 Task: Find connections with filter location Bastī with filter topic #Tipsforsucesswith filter profile language French with filter current company PlanetSpark with filter school Presidency School with filter industry Health and Human Services with filter service category Tax Preparation with filter keywords title Head
Action: Mouse moved to (513, 65)
Screenshot: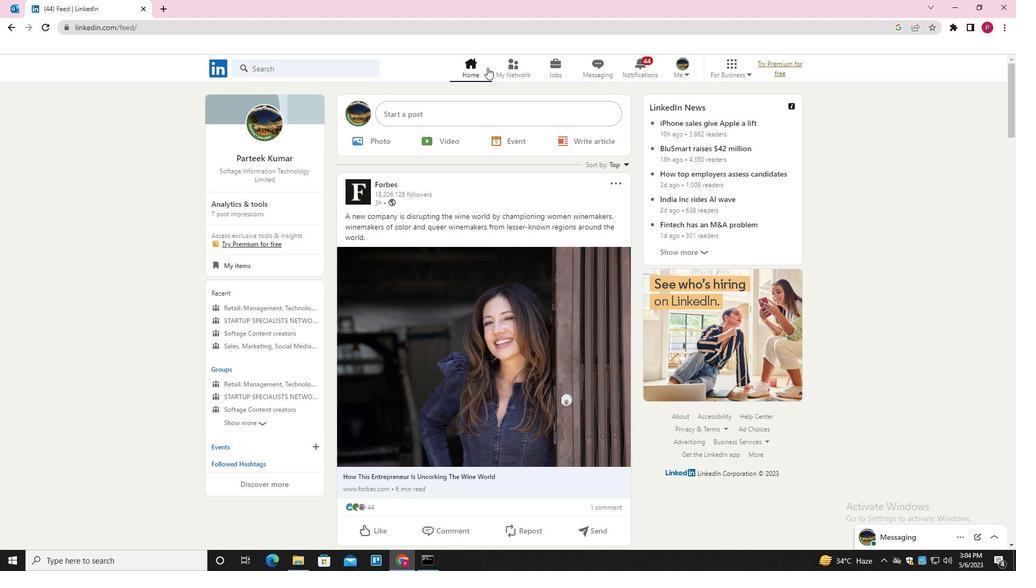 
Action: Mouse pressed left at (513, 65)
Screenshot: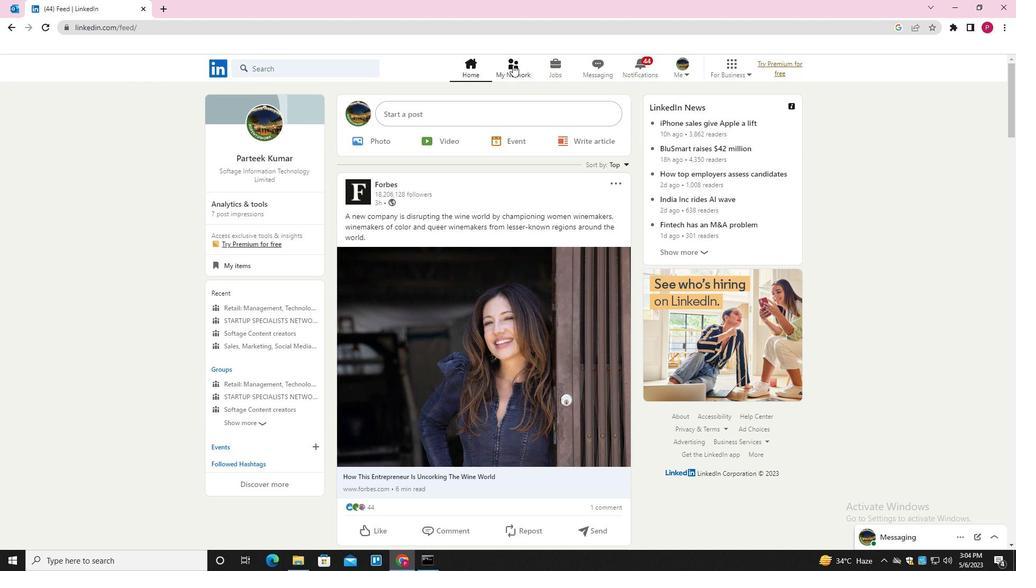 
Action: Mouse moved to (317, 130)
Screenshot: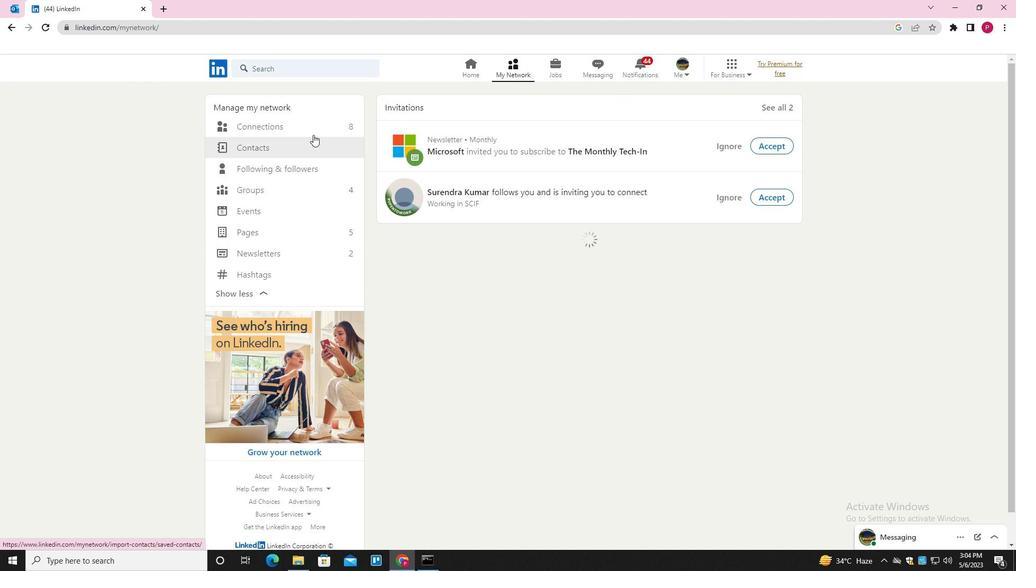 
Action: Mouse pressed left at (317, 130)
Screenshot: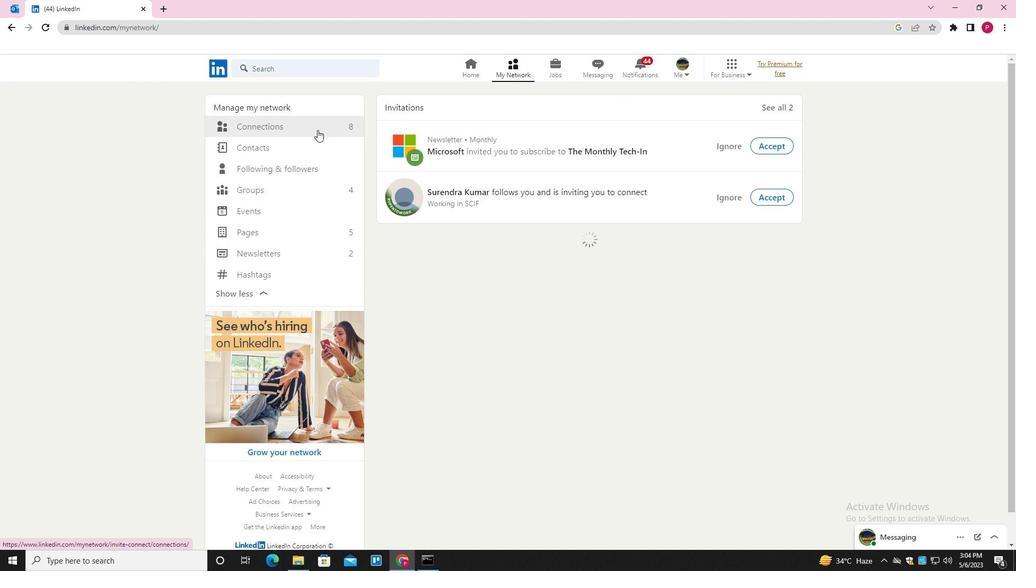 
Action: Mouse moved to (580, 130)
Screenshot: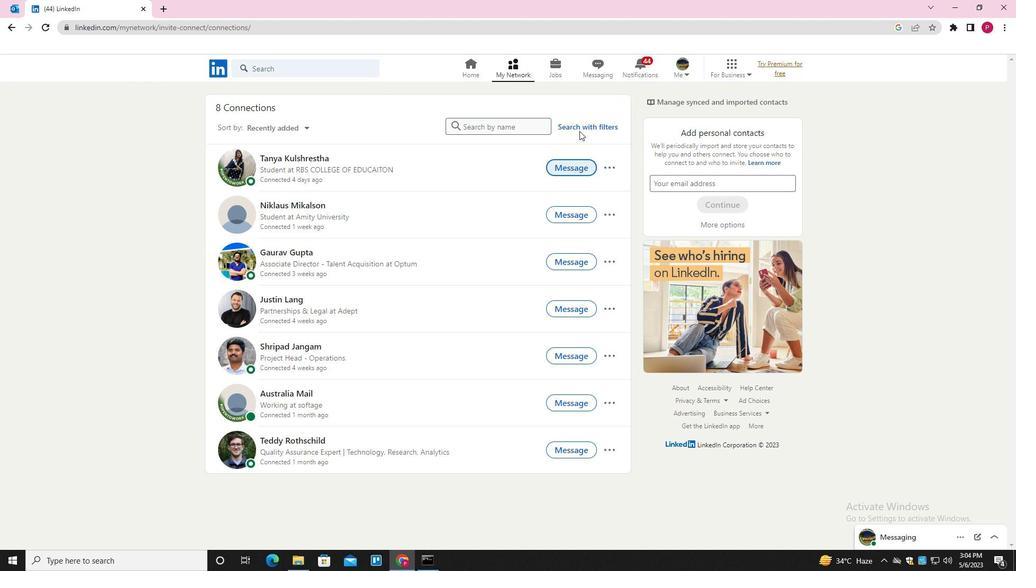 
Action: Mouse pressed left at (580, 130)
Screenshot: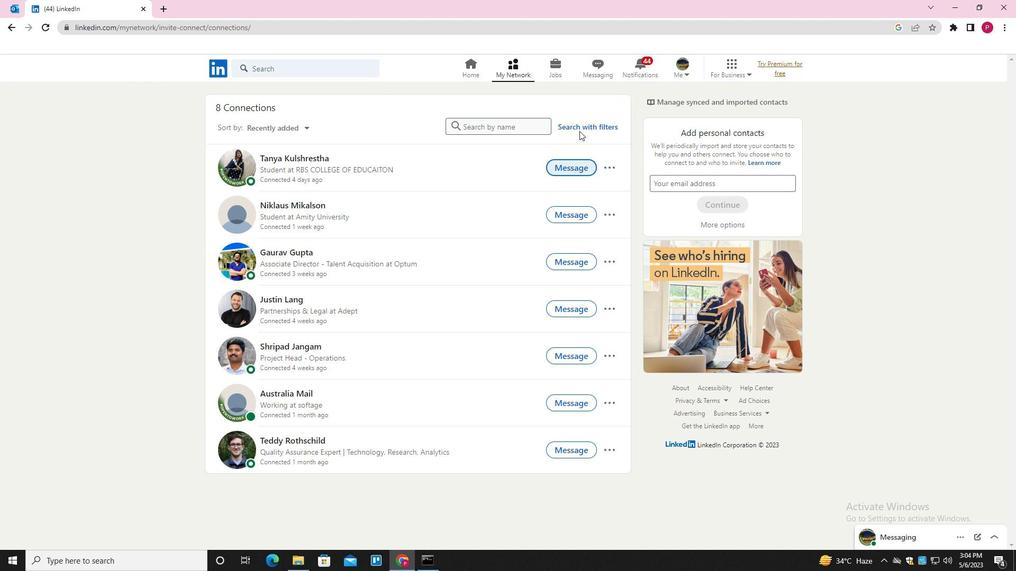 
Action: Mouse moved to (571, 126)
Screenshot: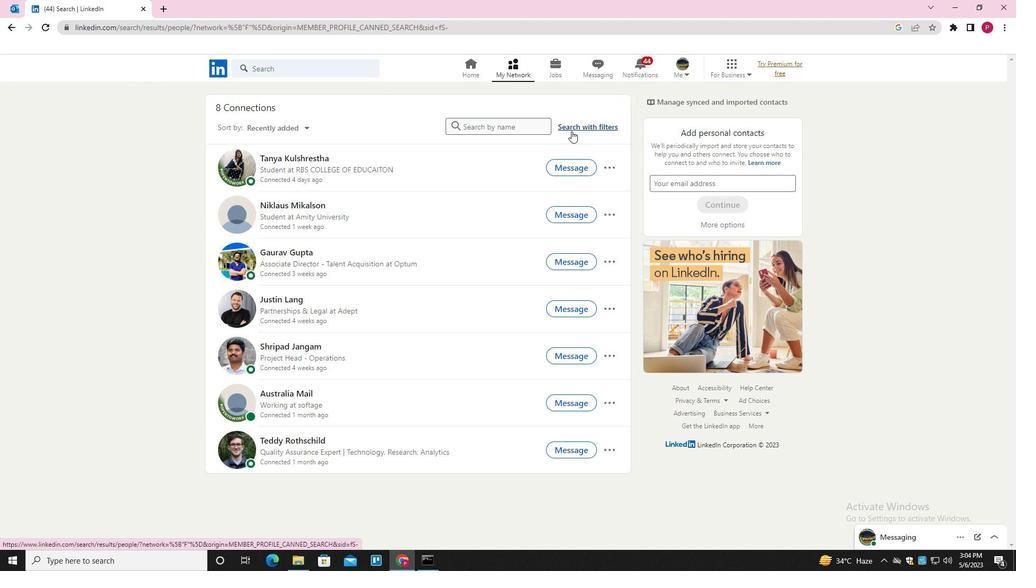 
Action: Mouse pressed left at (571, 126)
Screenshot: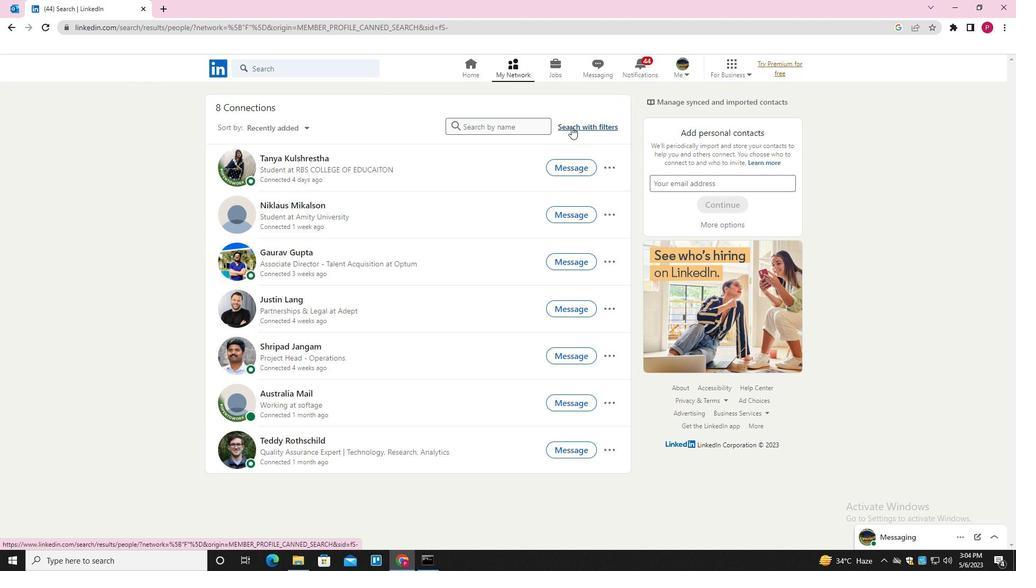 
Action: Mouse moved to (547, 91)
Screenshot: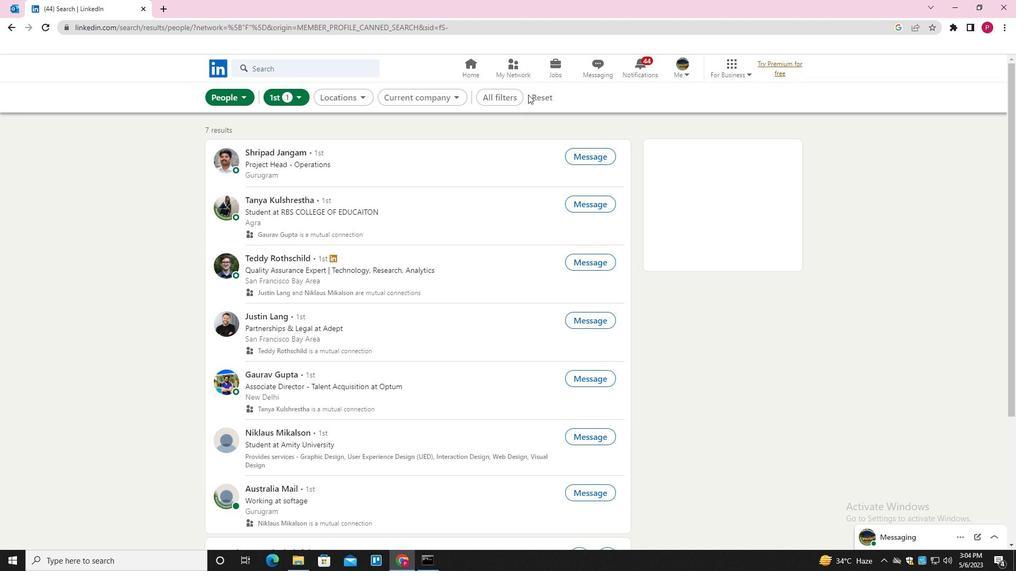 
Action: Mouse pressed left at (547, 91)
Screenshot: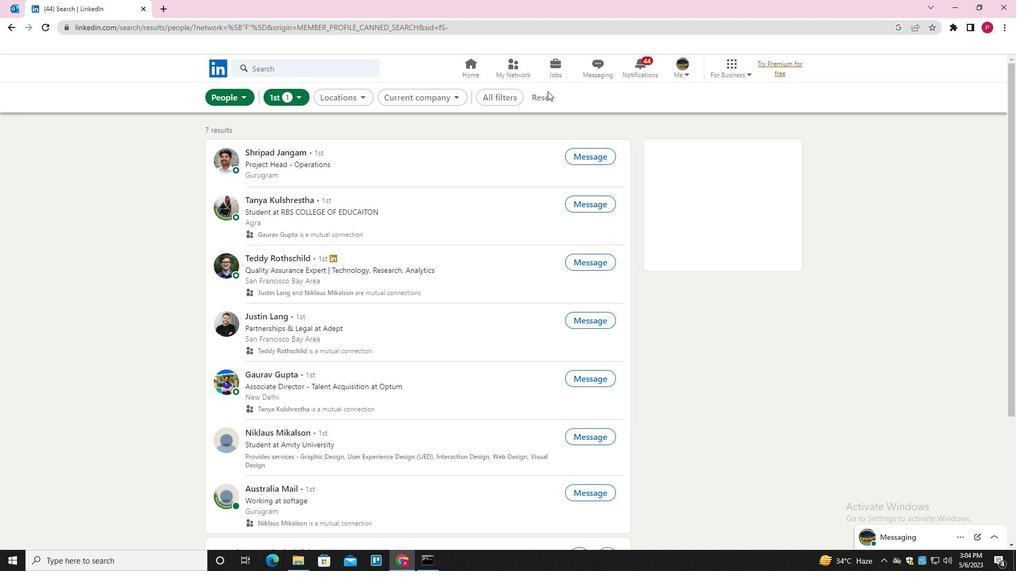 
Action: Mouse moved to (519, 99)
Screenshot: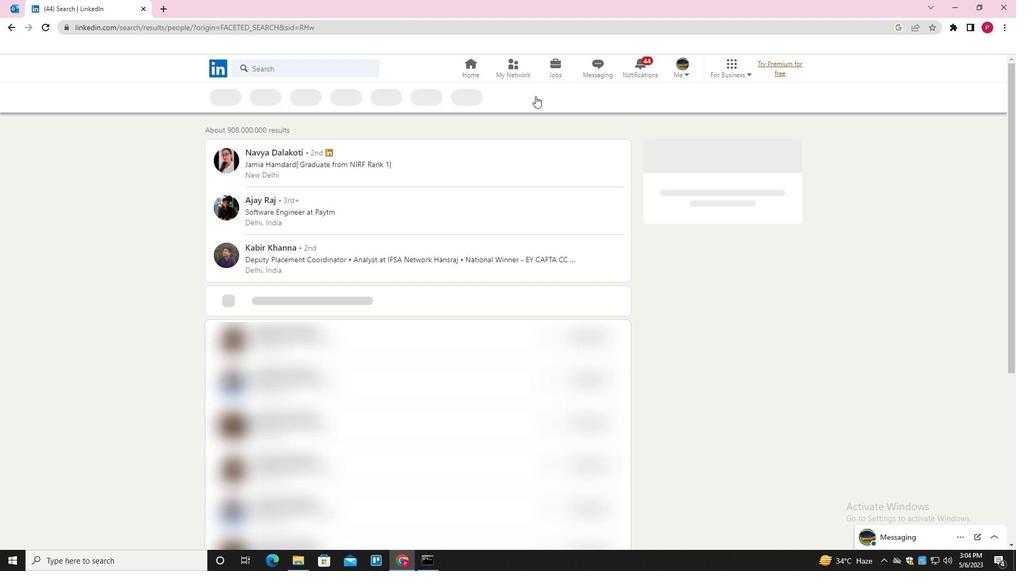 
Action: Mouse pressed left at (519, 99)
Screenshot: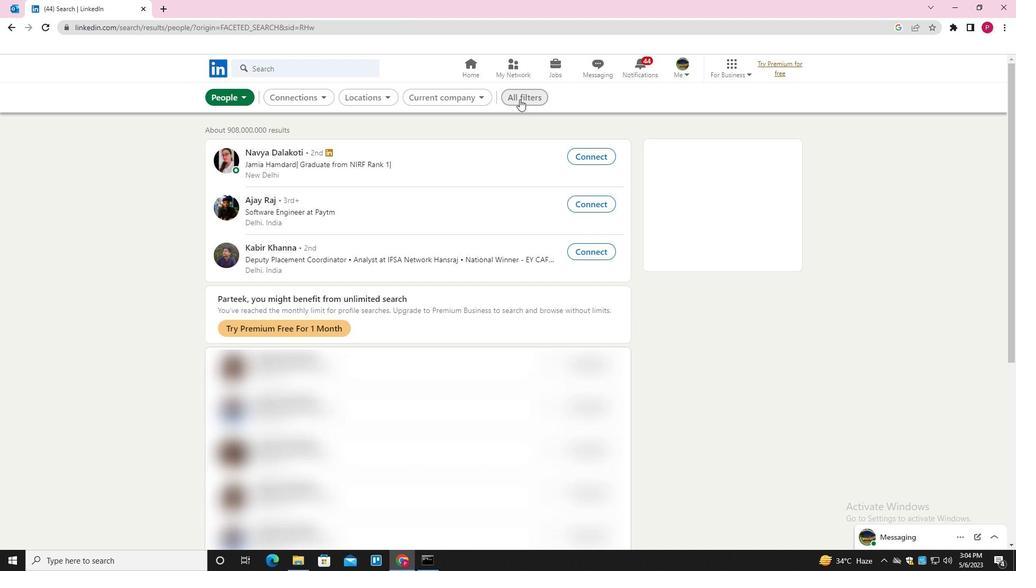 
Action: Mouse moved to (871, 324)
Screenshot: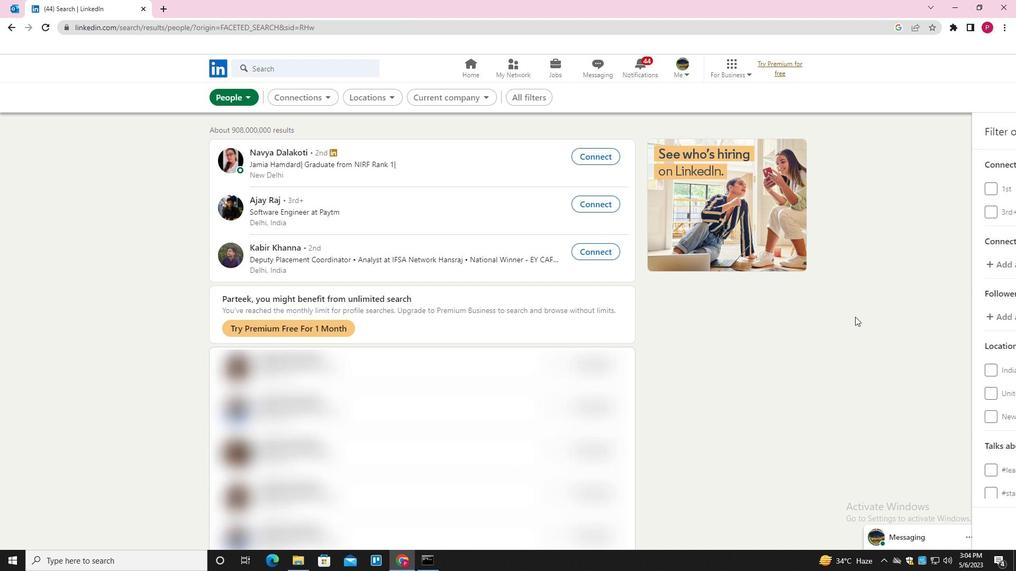 
Action: Mouse scrolled (871, 324) with delta (0, 0)
Screenshot: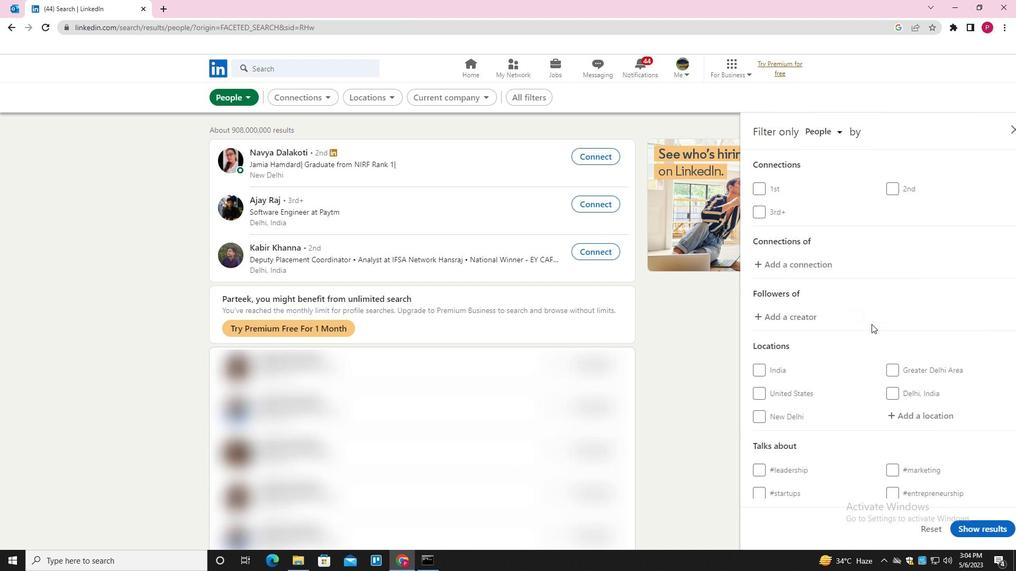 
Action: Mouse scrolled (871, 324) with delta (0, 0)
Screenshot: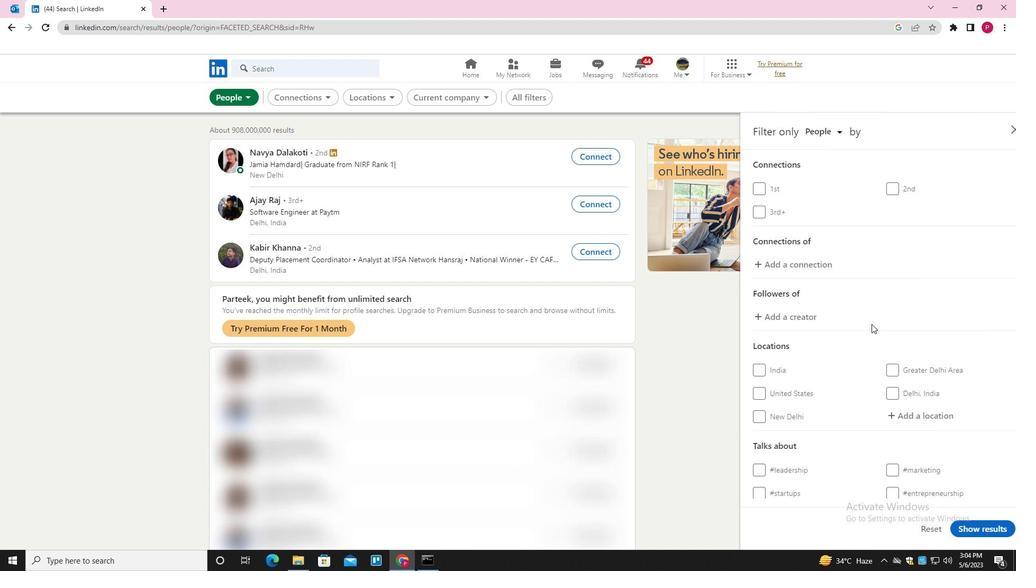 
Action: Mouse moved to (894, 311)
Screenshot: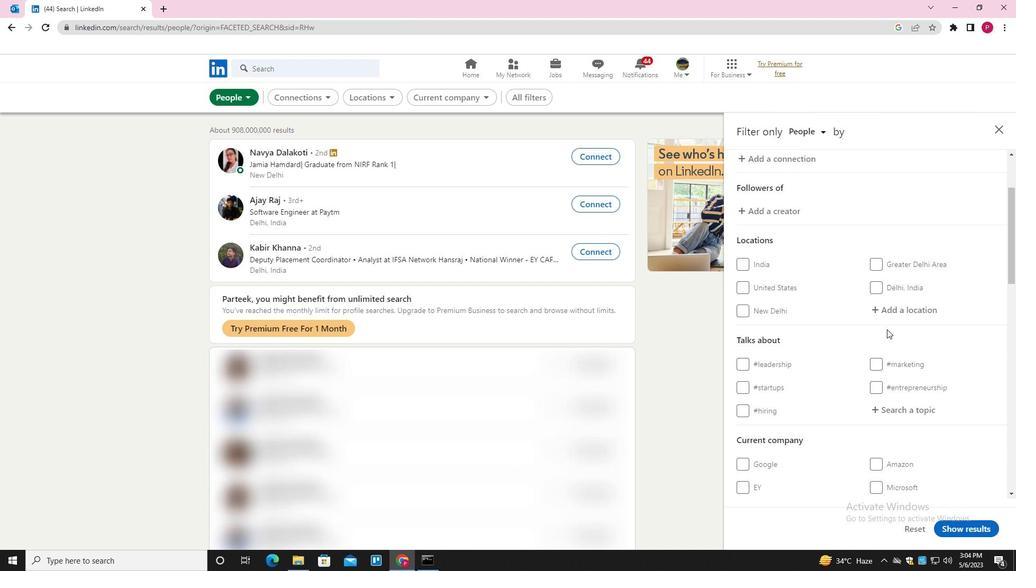 
Action: Mouse pressed left at (894, 311)
Screenshot: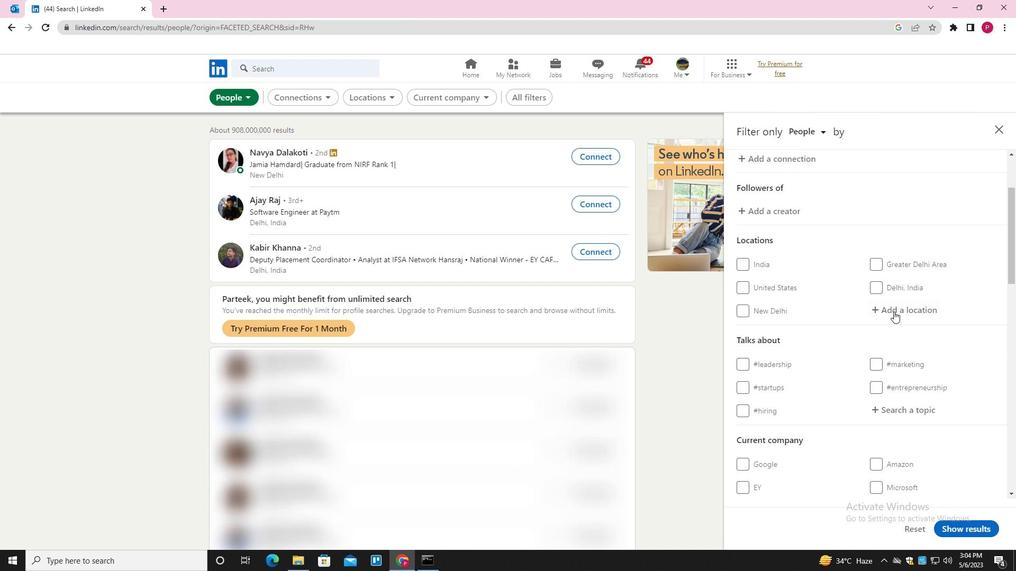 
Action: Mouse moved to (872, 311)
Screenshot: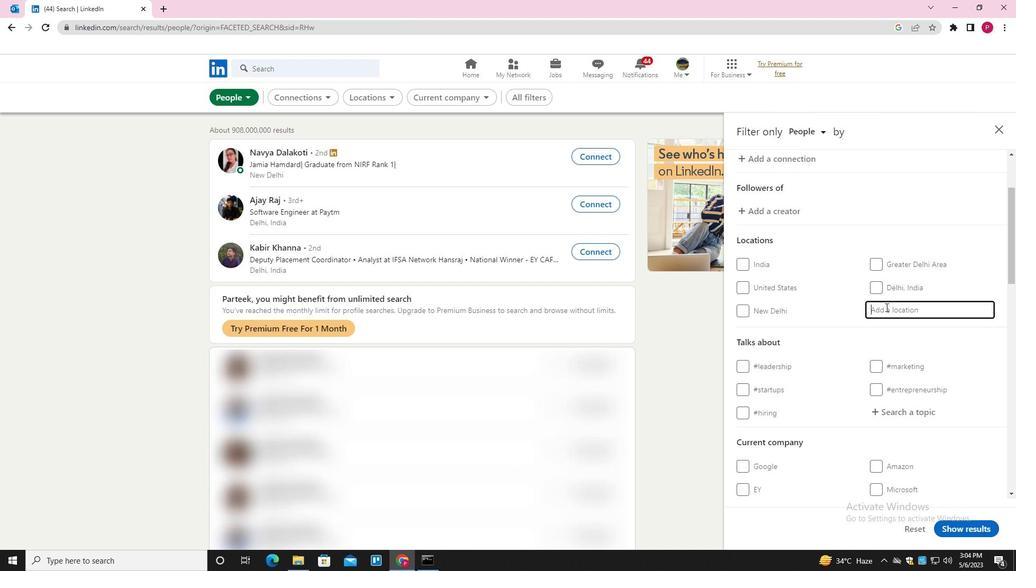 
Action: Key pressed <Key.shift>BASTI<Key.down><Key.enter>
Screenshot: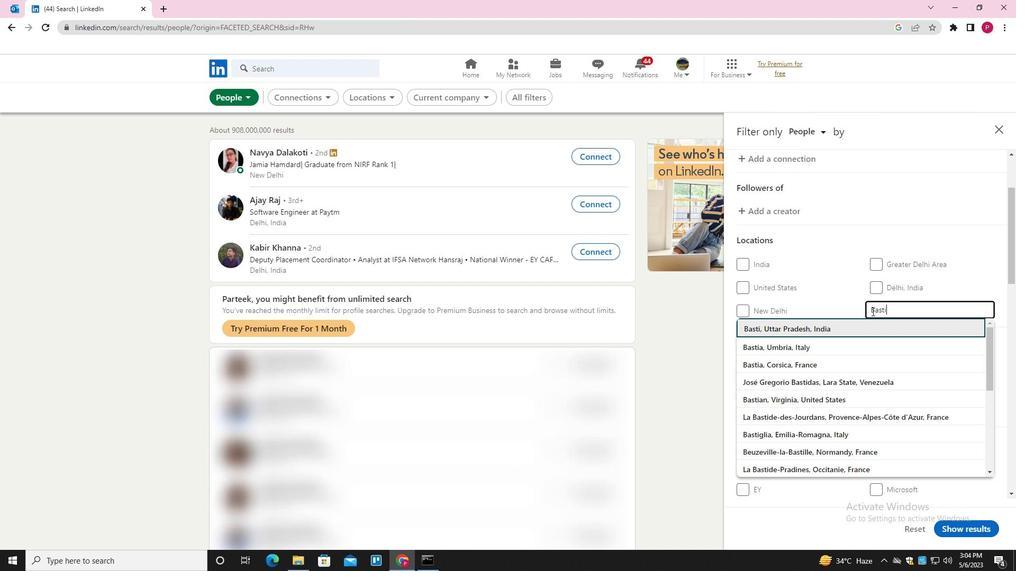 
Action: Mouse moved to (857, 327)
Screenshot: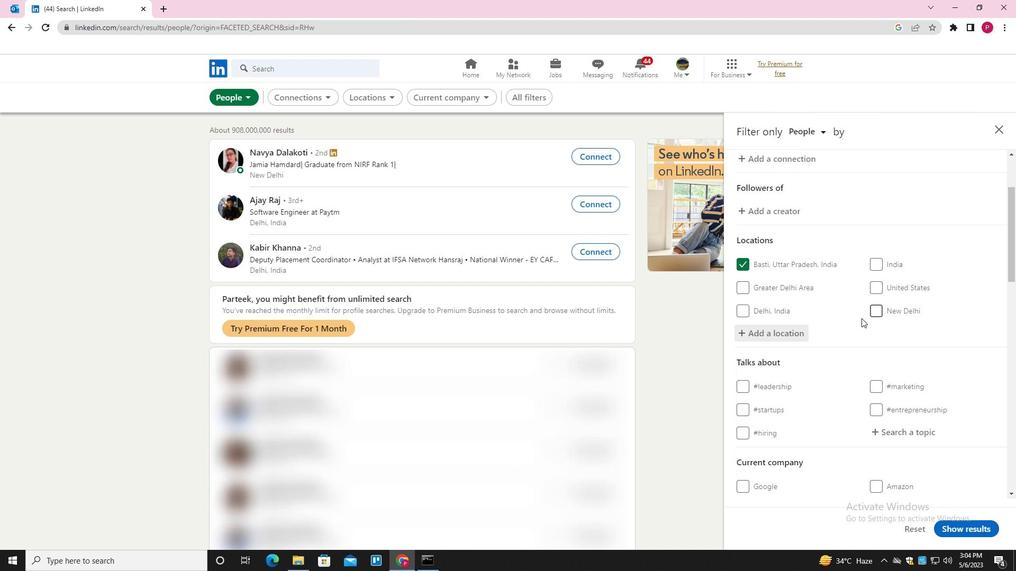 
Action: Mouse scrolled (857, 327) with delta (0, 0)
Screenshot: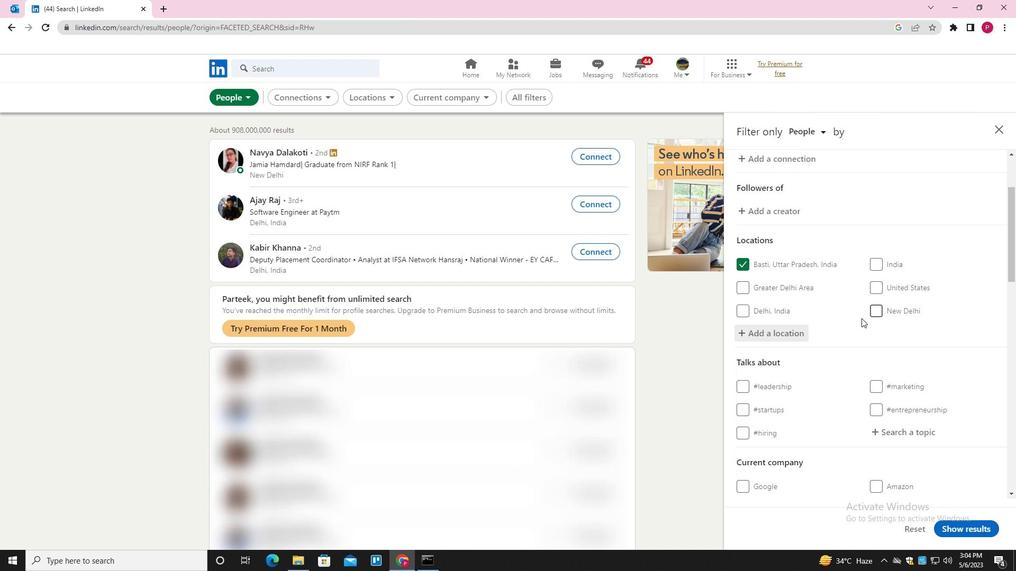 
Action: Mouse moved to (858, 329)
Screenshot: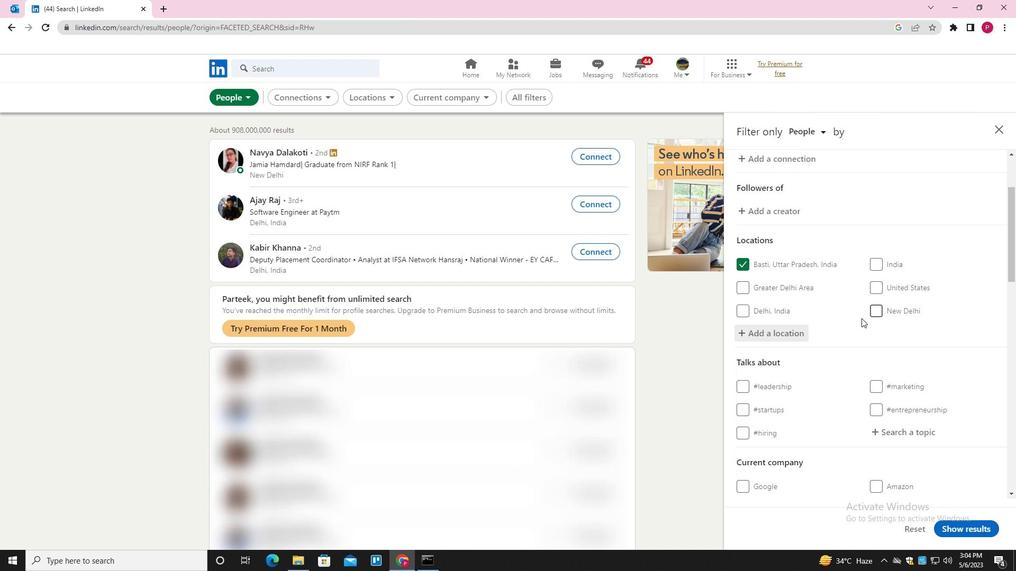 
Action: Mouse scrolled (858, 329) with delta (0, 0)
Screenshot: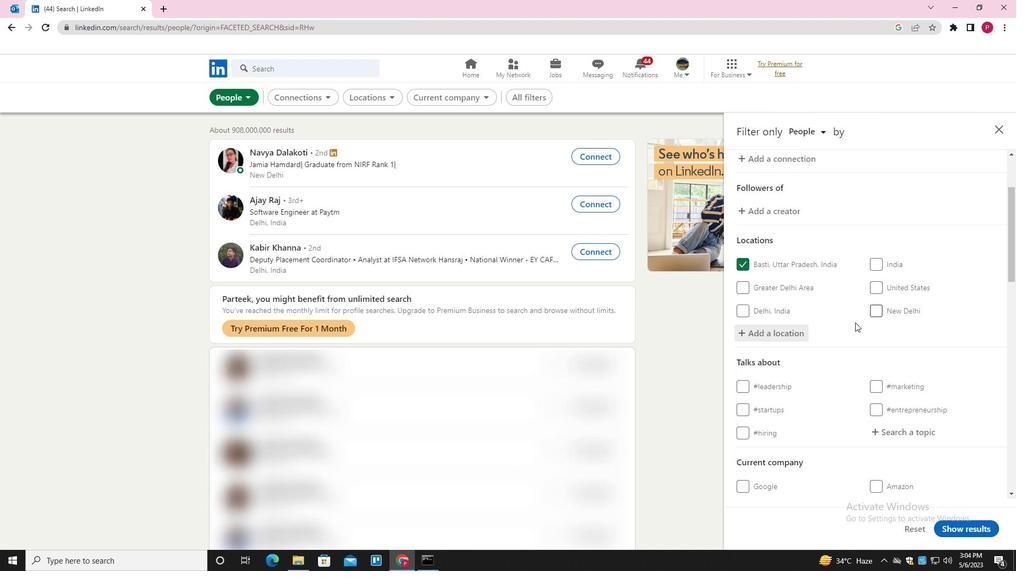 
Action: Mouse moved to (858, 330)
Screenshot: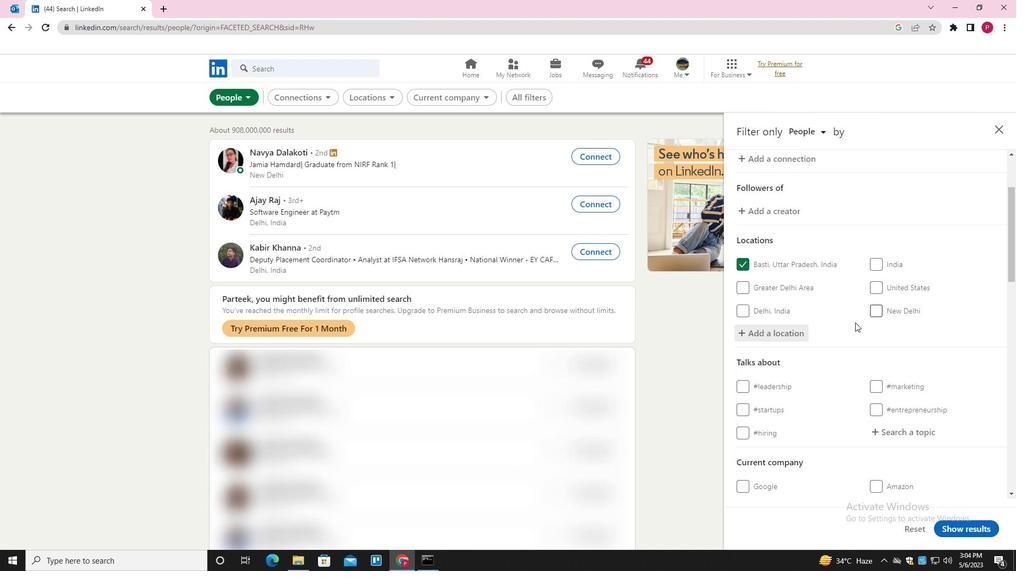 
Action: Mouse scrolled (858, 329) with delta (0, 0)
Screenshot: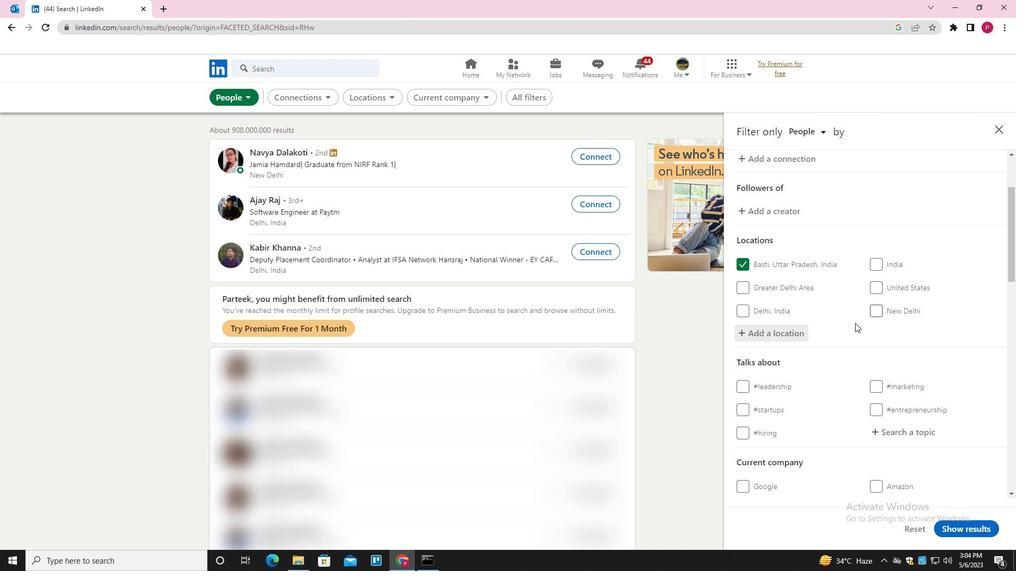 
Action: Mouse moved to (909, 281)
Screenshot: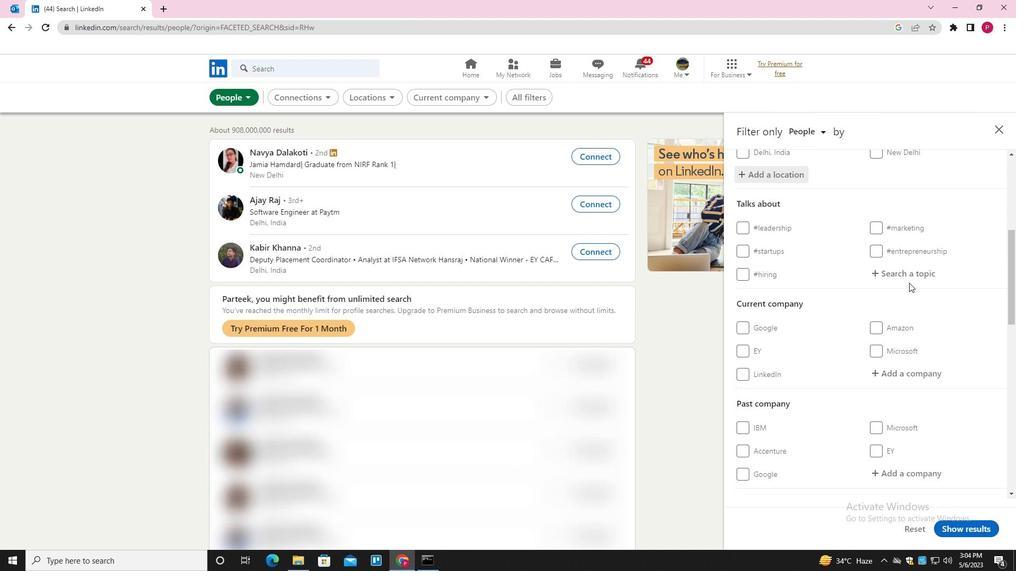 
Action: Mouse pressed left at (909, 281)
Screenshot: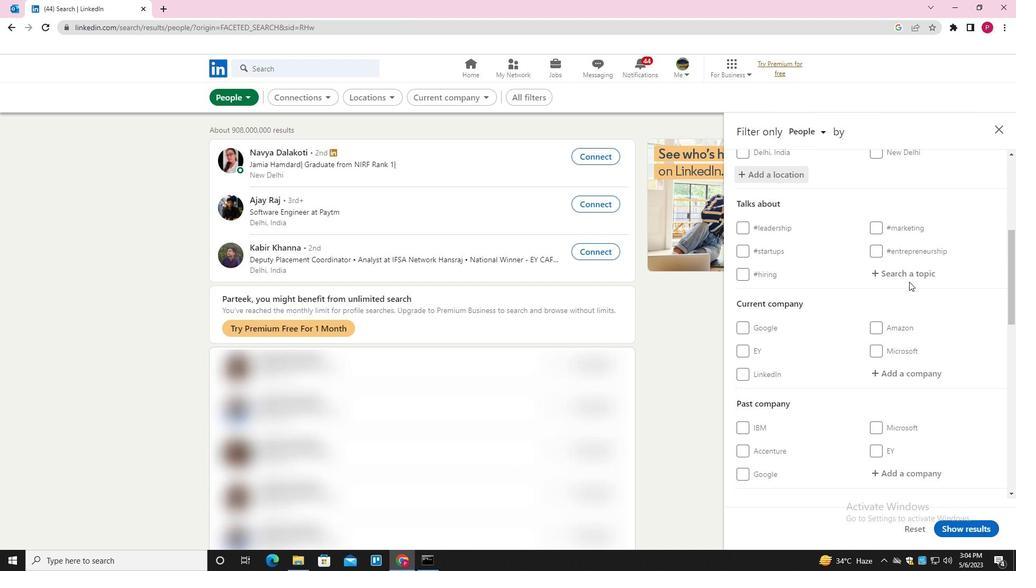 
Action: Key pressed TIPSFORSUCESS<Key.down><Key.enter>
Screenshot: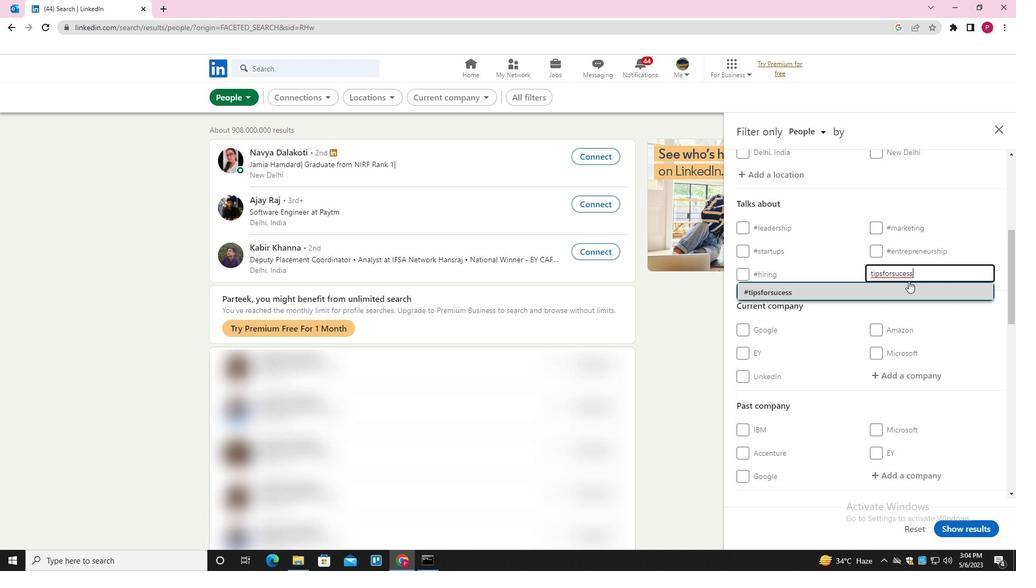 
Action: Mouse moved to (855, 333)
Screenshot: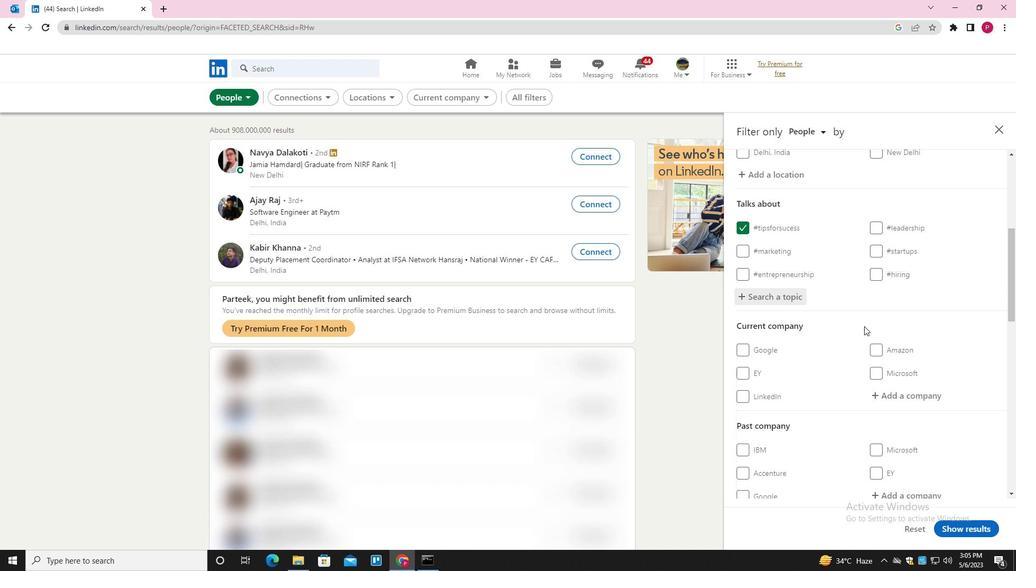 
Action: Mouse scrolled (855, 332) with delta (0, 0)
Screenshot: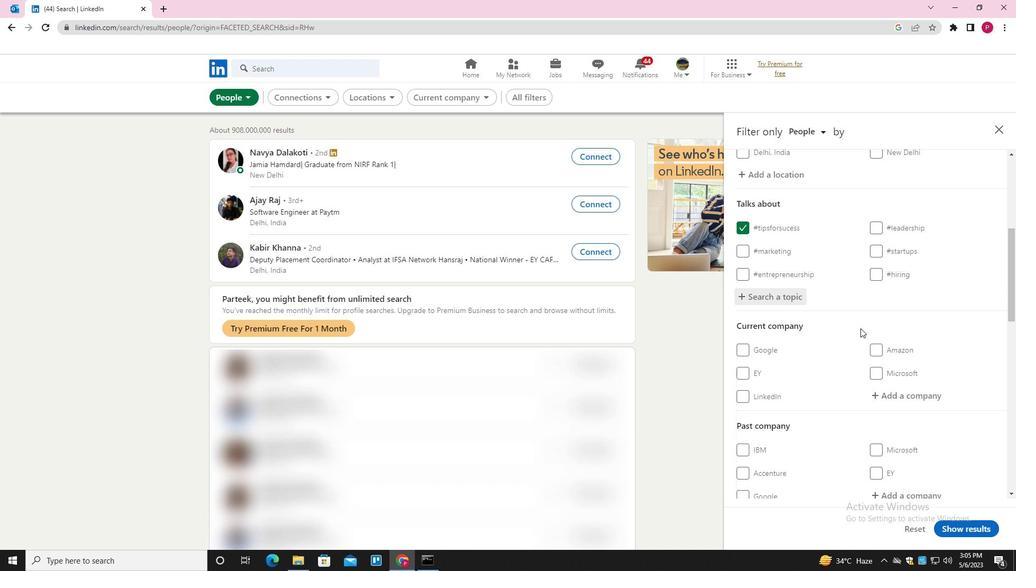 
Action: Mouse scrolled (855, 332) with delta (0, 0)
Screenshot: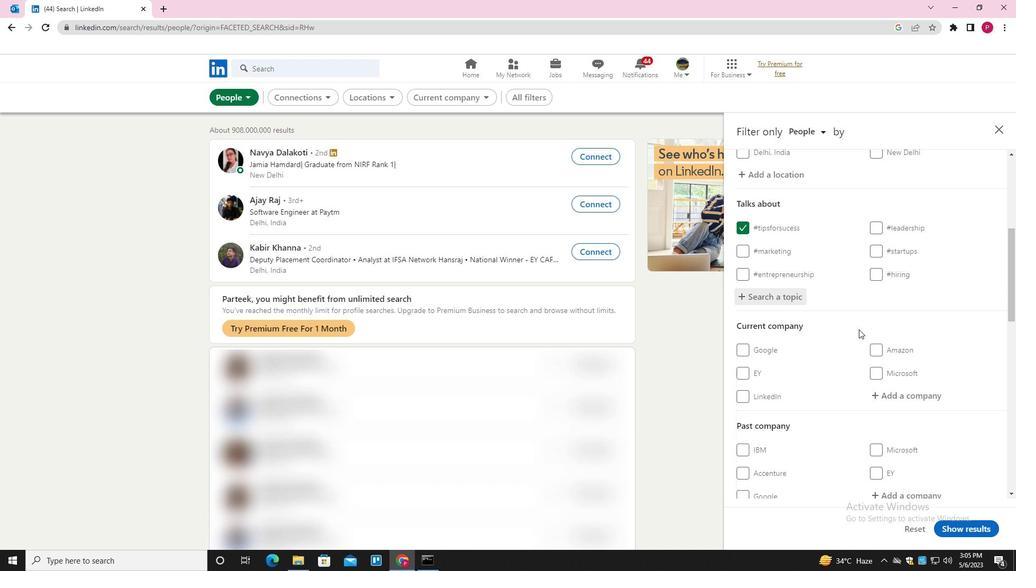 
Action: Mouse moved to (853, 334)
Screenshot: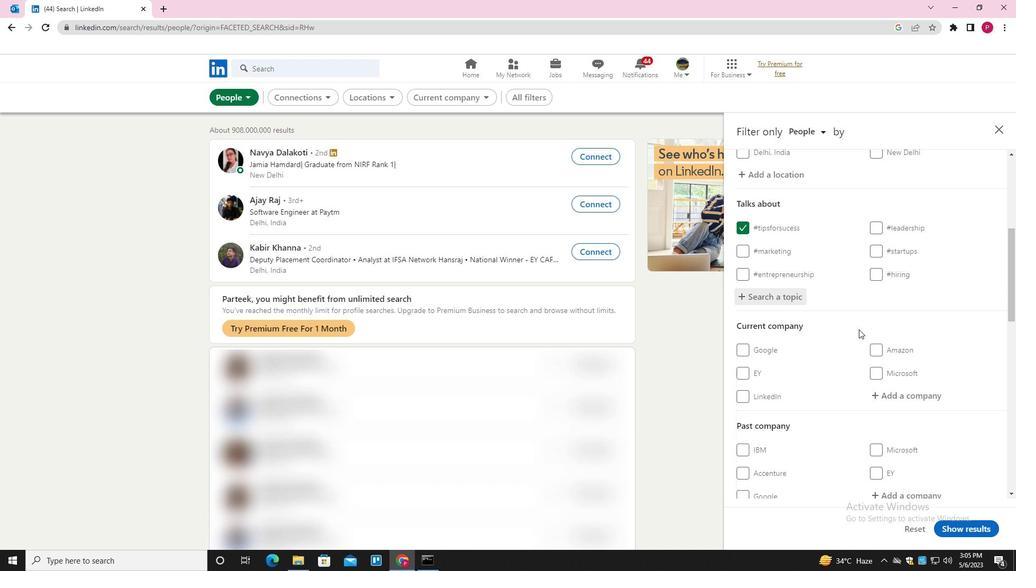 
Action: Mouse scrolled (853, 333) with delta (0, 0)
Screenshot: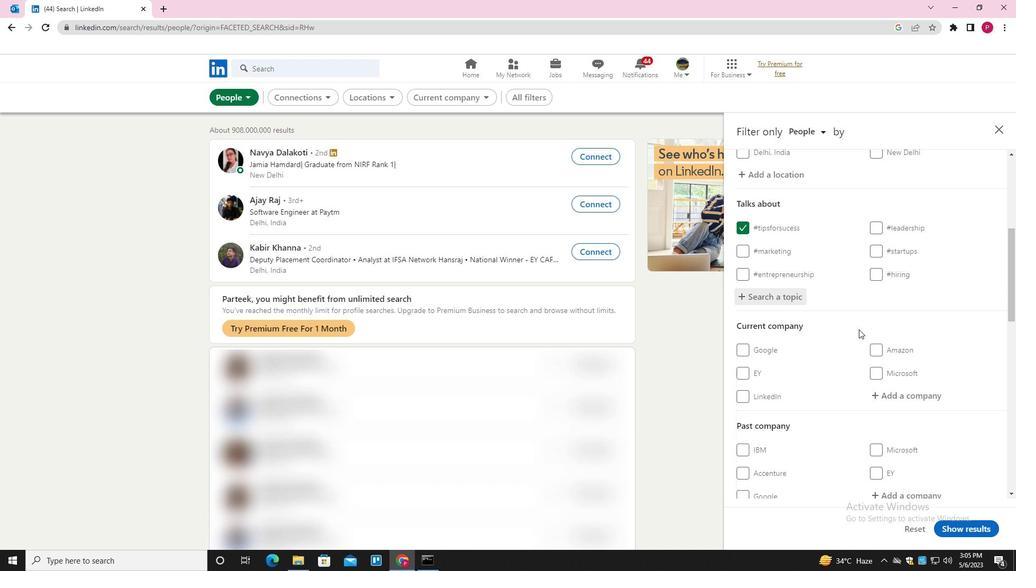 
Action: Mouse moved to (851, 335)
Screenshot: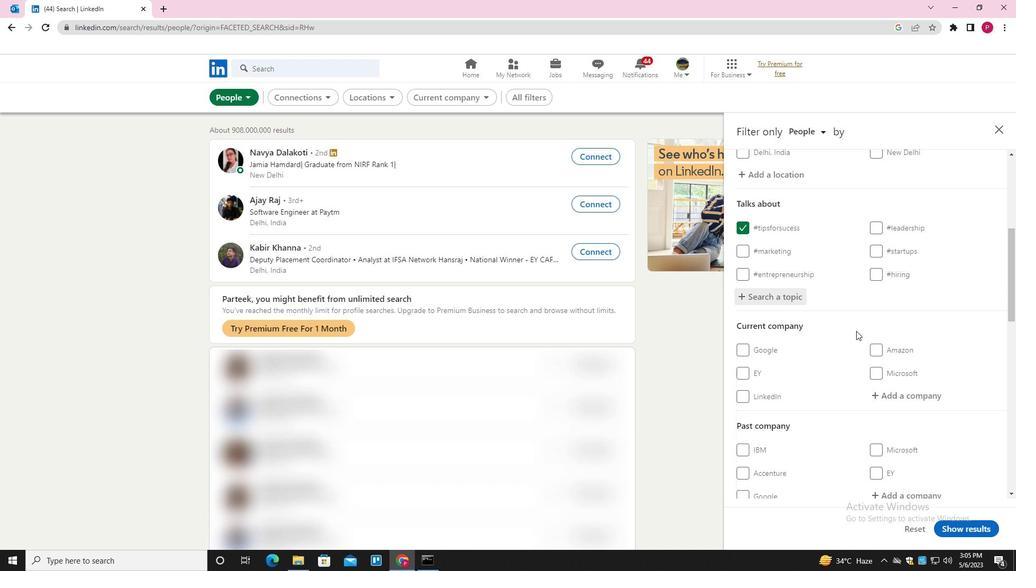 
Action: Mouse scrolled (851, 334) with delta (0, 0)
Screenshot: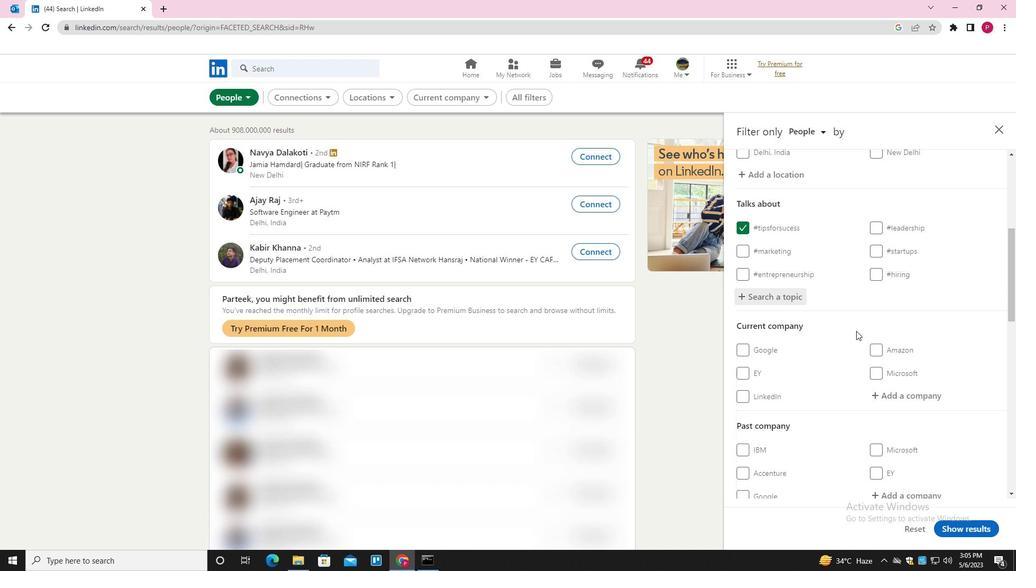 
Action: Mouse moved to (844, 340)
Screenshot: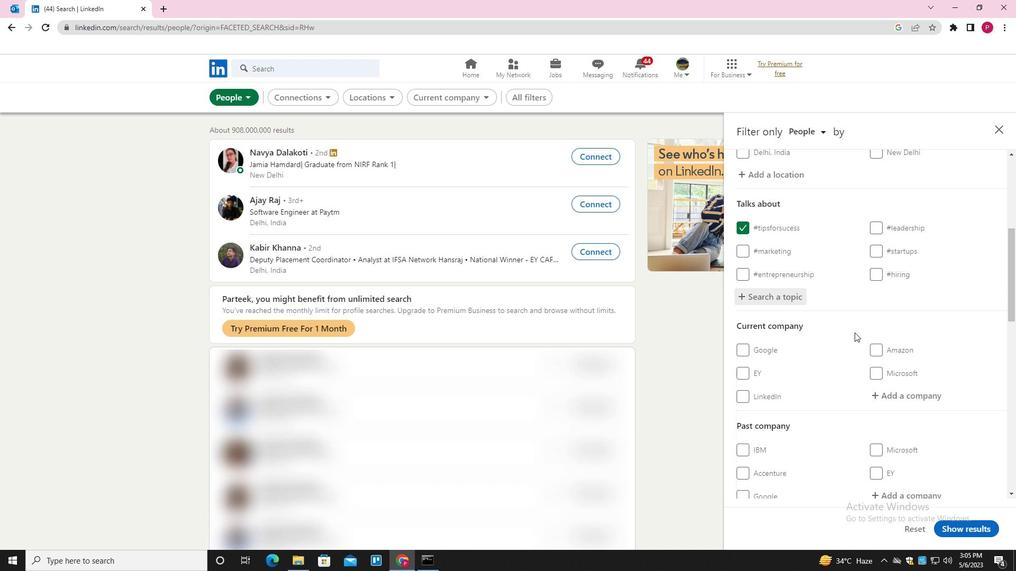 
Action: Mouse scrolled (844, 340) with delta (0, 0)
Screenshot: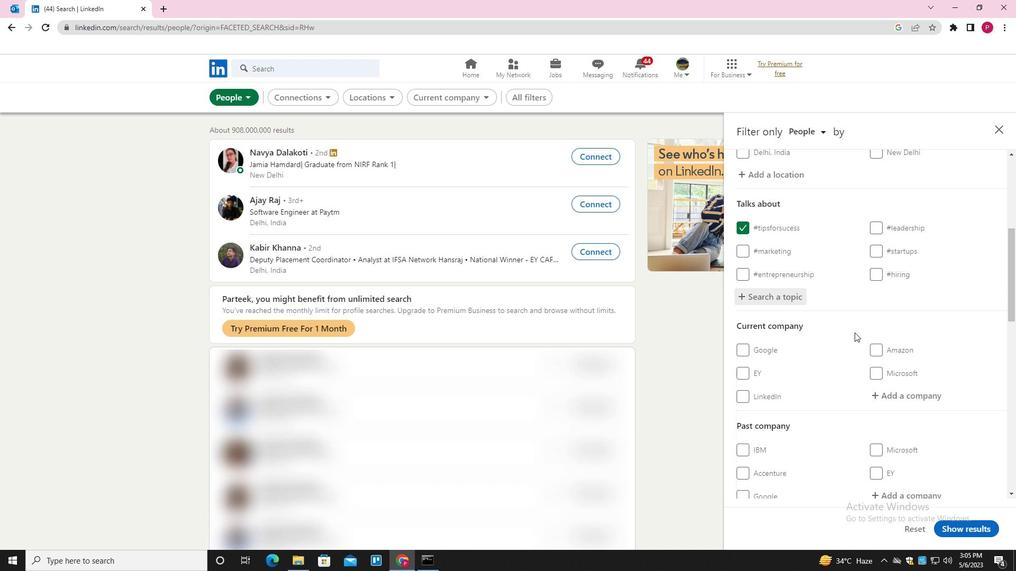 
Action: Mouse moved to (823, 360)
Screenshot: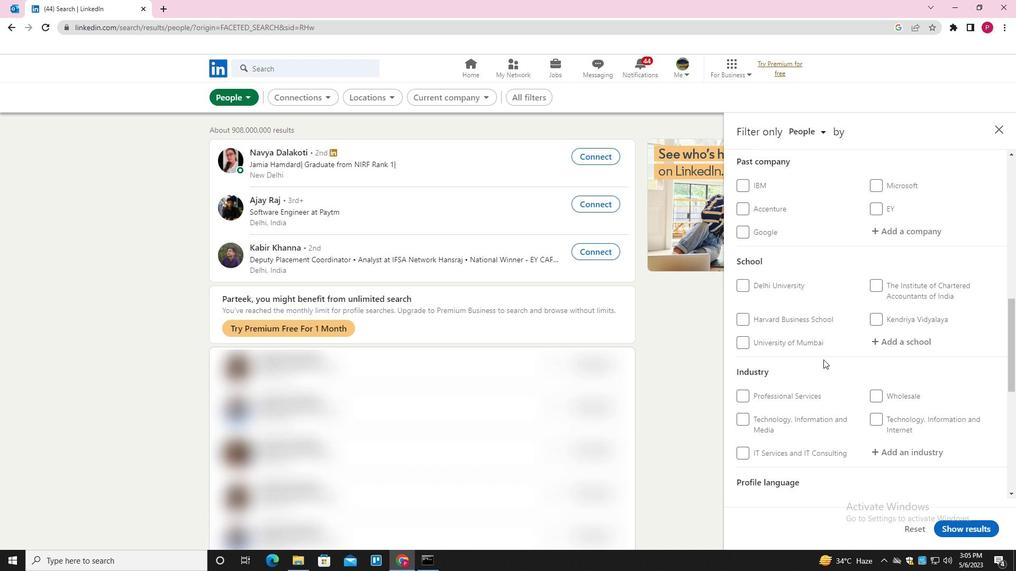 
Action: Mouse scrolled (823, 360) with delta (0, 0)
Screenshot: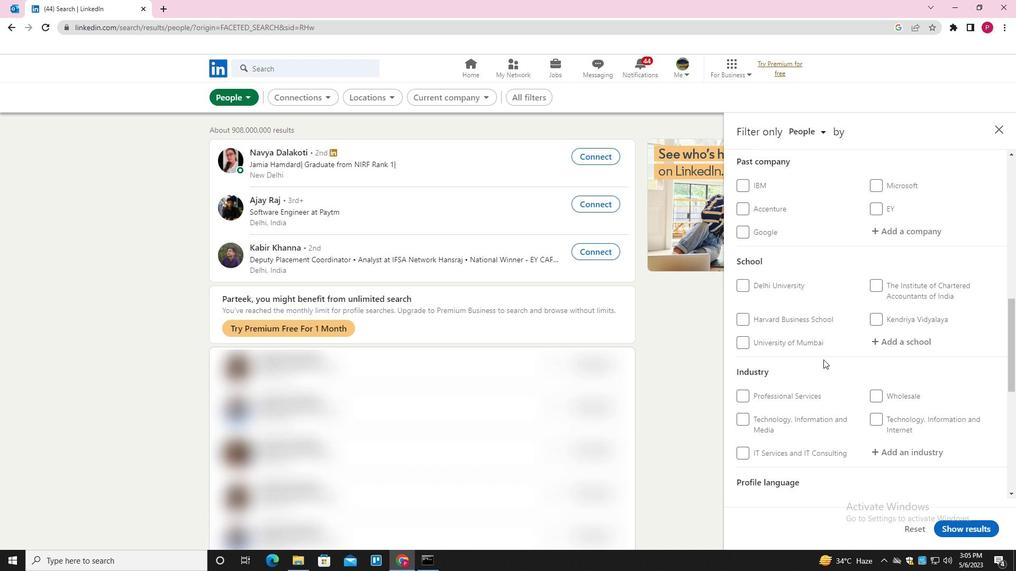 
Action: Mouse scrolled (823, 360) with delta (0, 0)
Screenshot: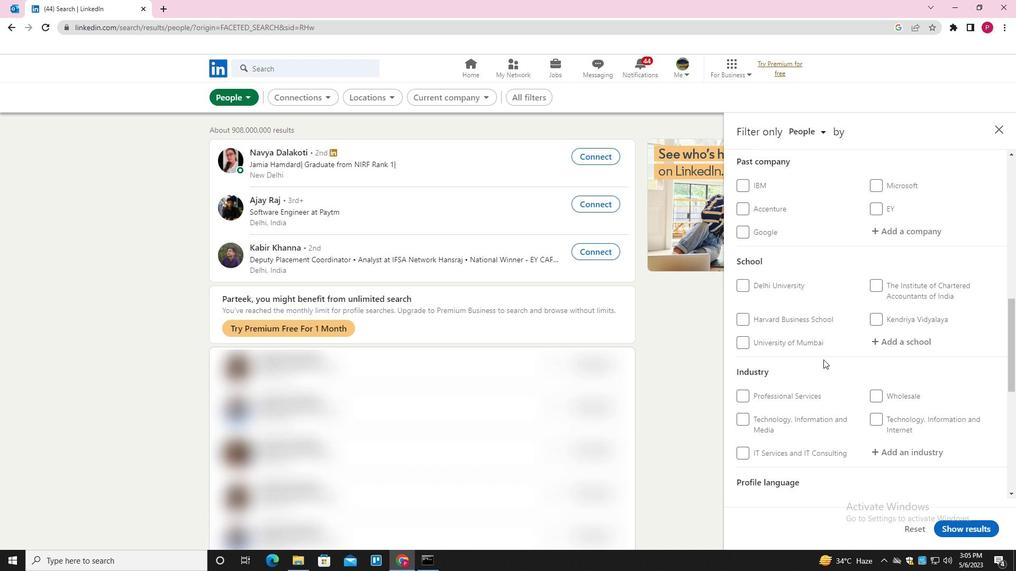 
Action: Mouse scrolled (823, 360) with delta (0, 0)
Screenshot: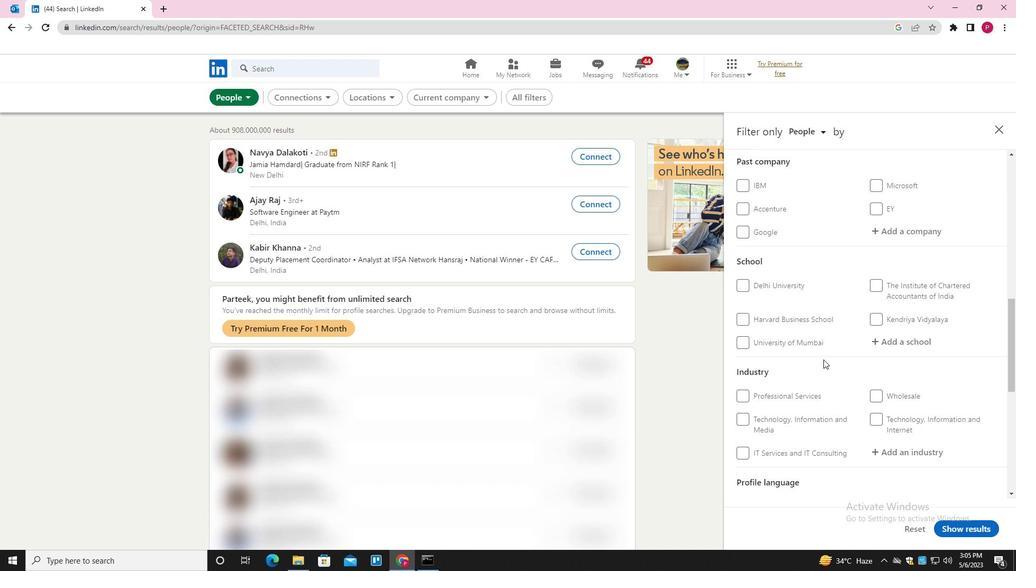 
Action: Mouse scrolled (823, 360) with delta (0, 0)
Screenshot: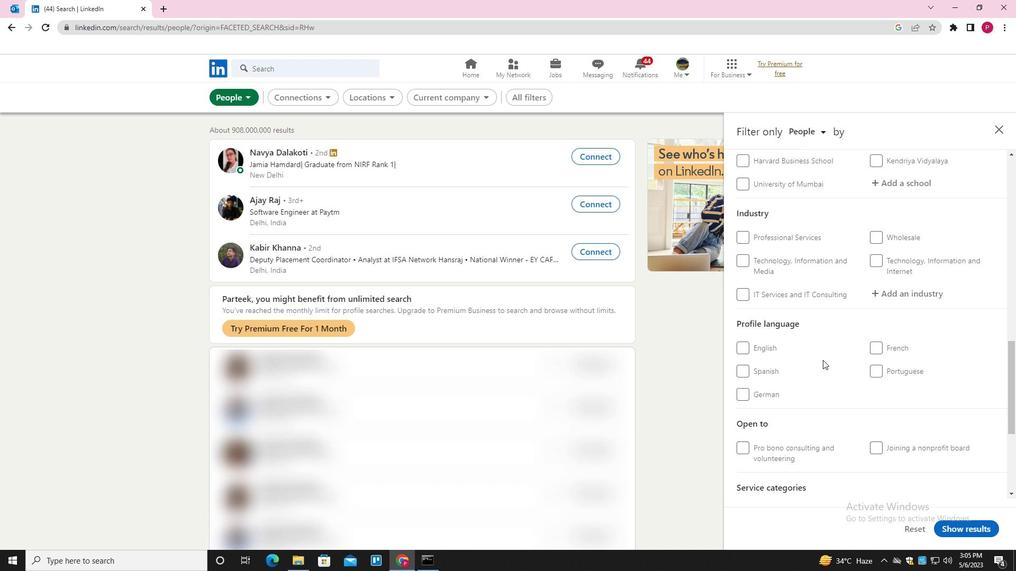 
Action: Mouse moved to (875, 295)
Screenshot: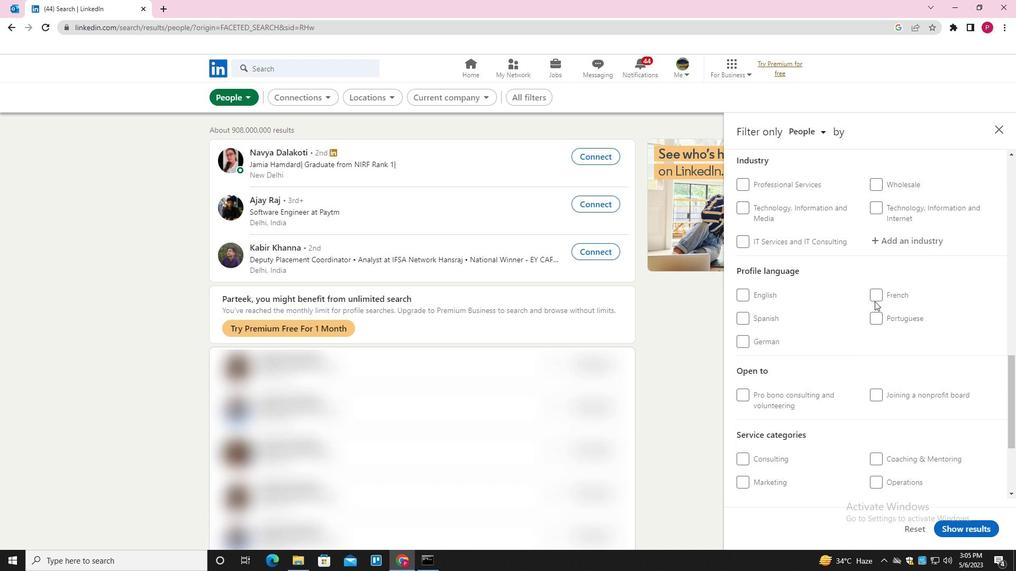 
Action: Mouse pressed left at (875, 295)
Screenshot: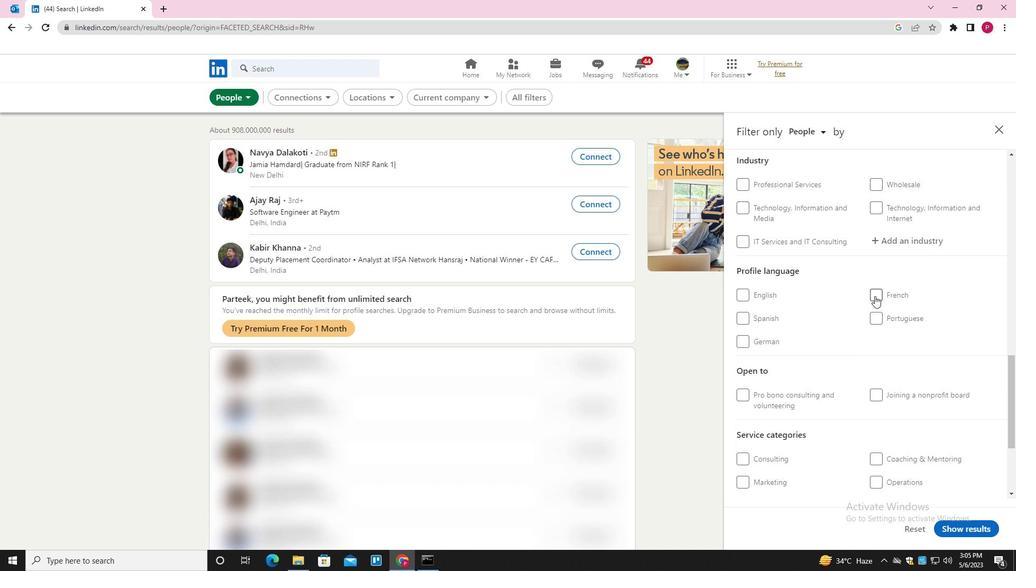 
Action: Mouse moved to (792, 349)
Screenshot: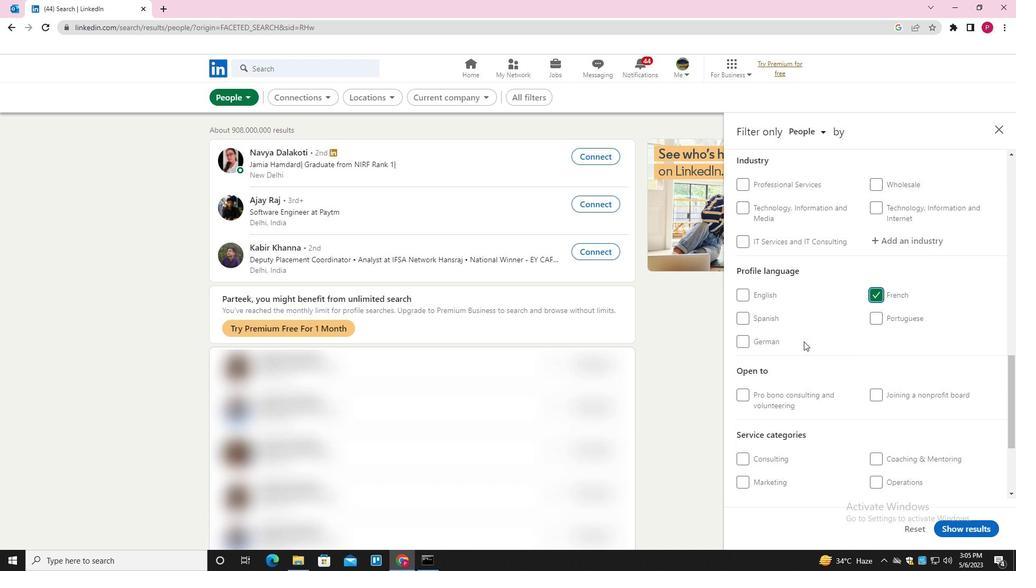 
Action: Mouse scrolled (792, 349) with delta (0, 0)
Screenshot: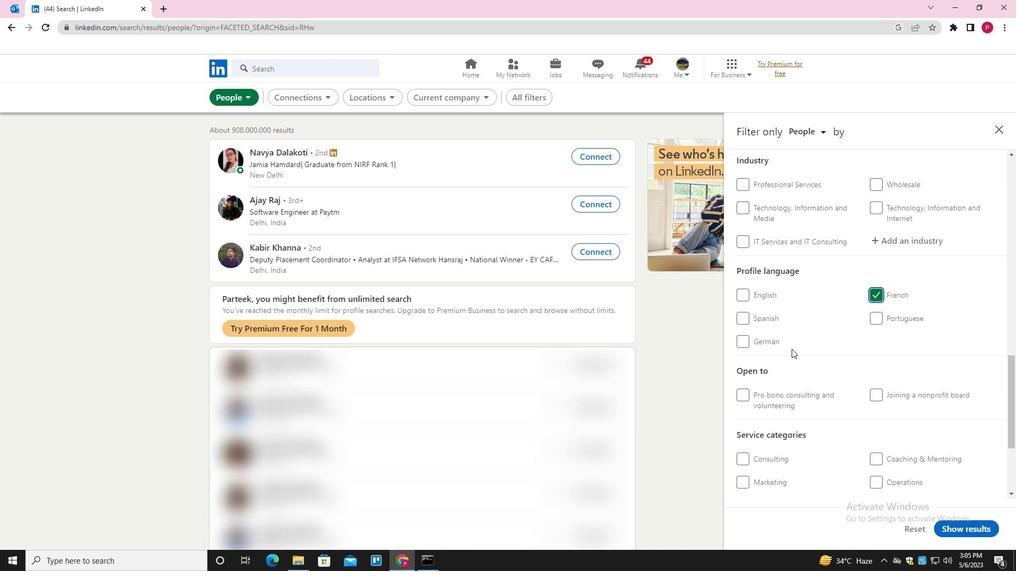 
Action: Mouse scrolled (792, 349) with delta (0, 0)
Screenshot: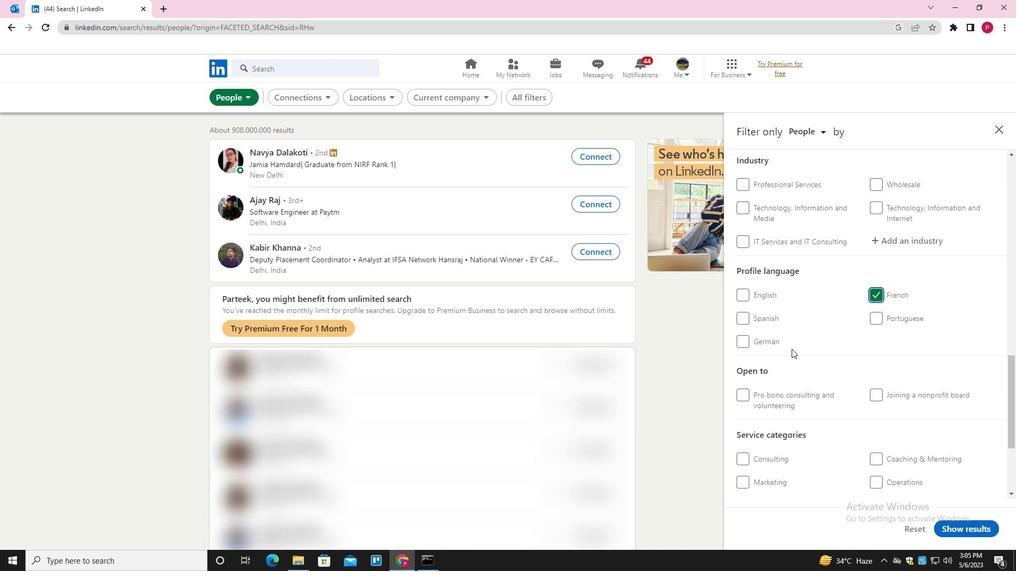 
Action: Mouse scrolled (792, 349) with delta (0, 0)
Screenshot: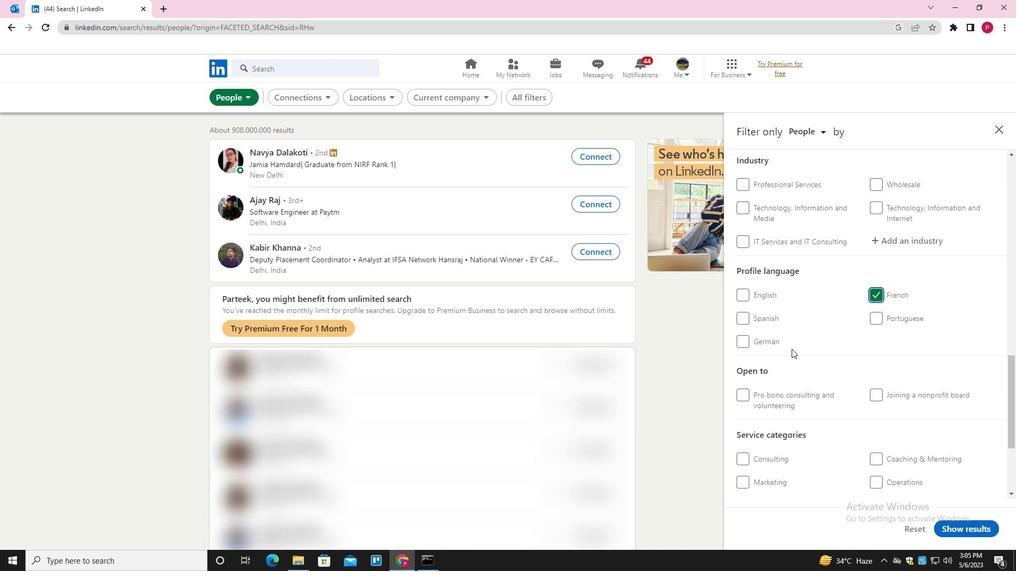 
Action: Mouse scrolled (792, 349) with delta (0, 0)
Screenshot: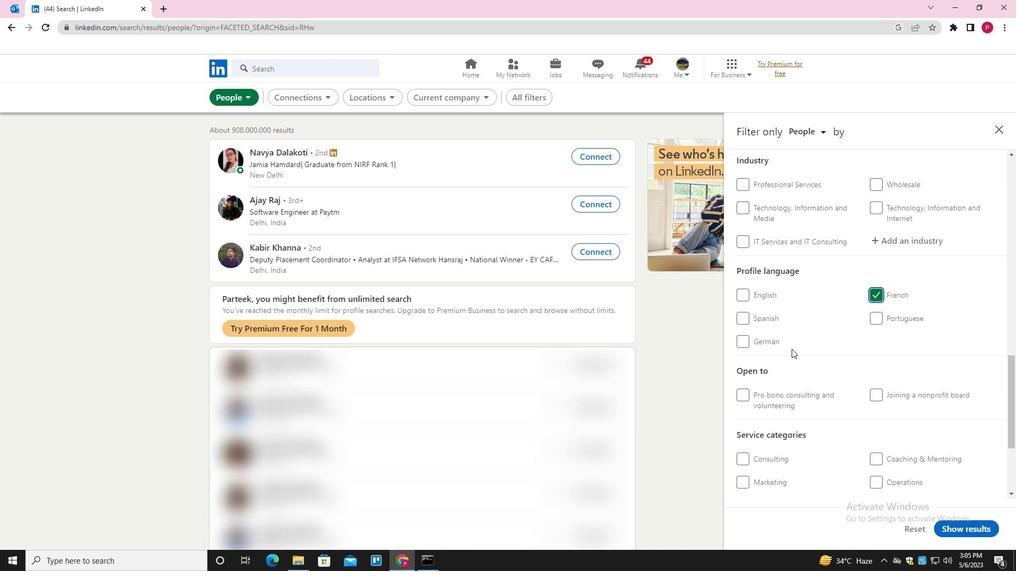 
Action: Mouse scrolled (792, 349) with delta (0, 0)
Screenshot: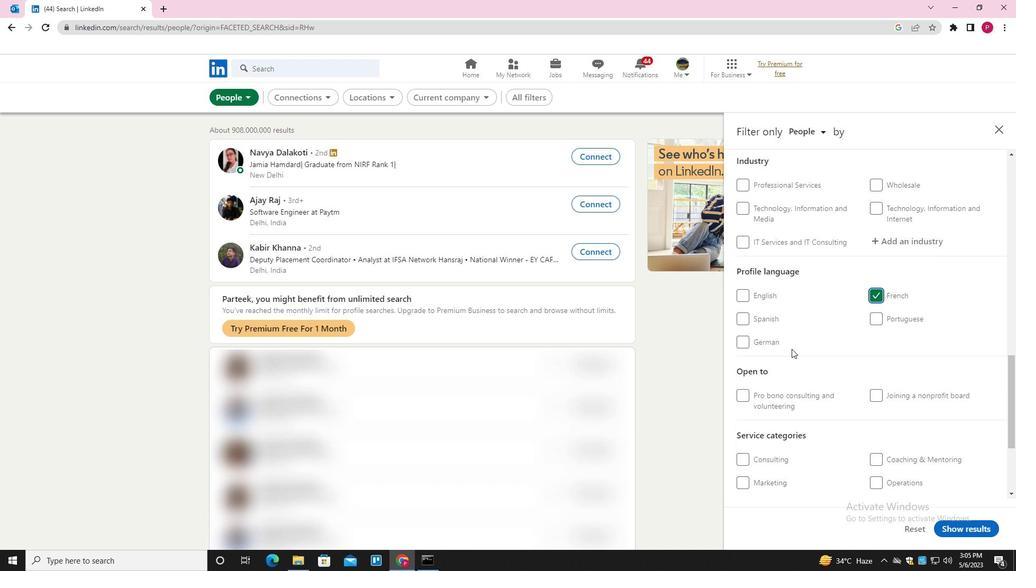 
Action: Mouse scrolled (792, 349) with delta (0, 0)
Screenshot: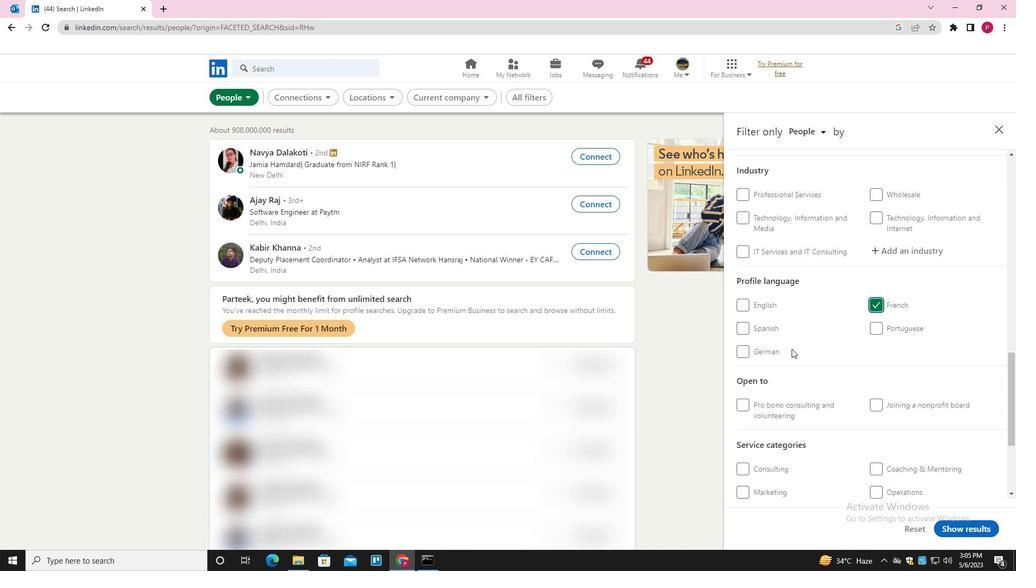 
Action: Mouse moved to (902, 241)
Screenshot: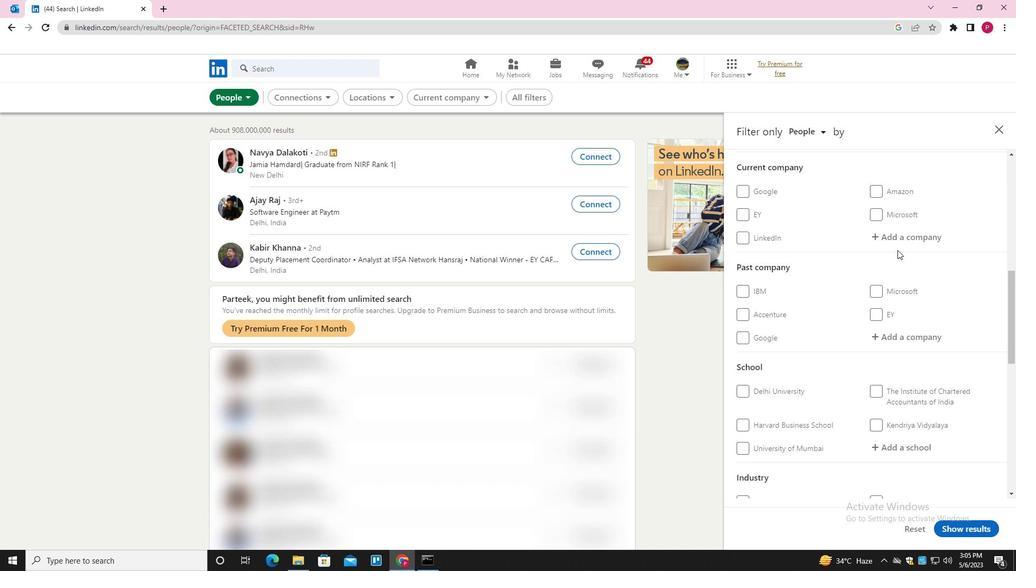 
Action: Mouse pressed left at (902, 241)
Screenshot: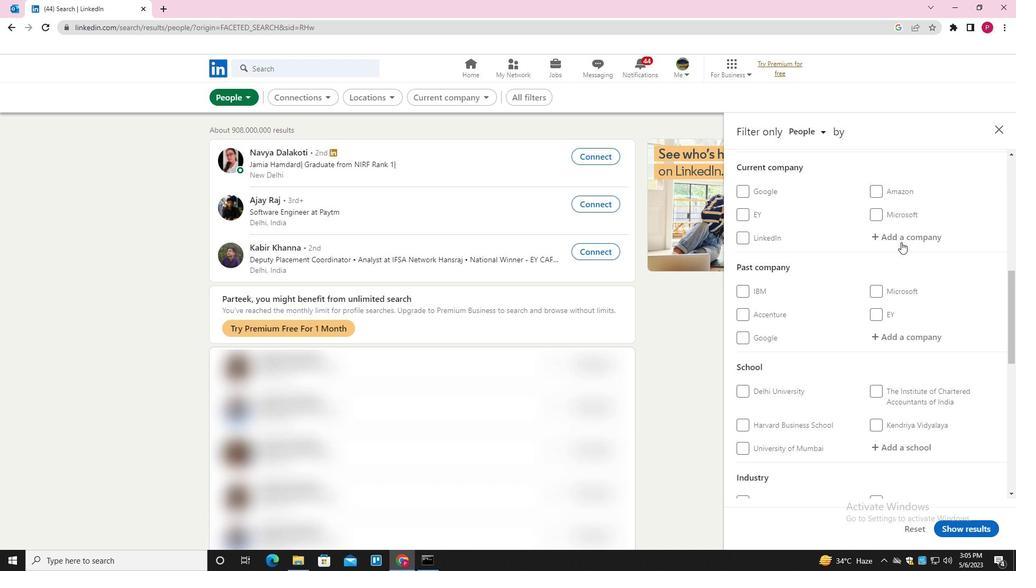 
Action: Key pressed <Key.shift>PLANETSPARK<Key.down><Key.enter>
Screenshot: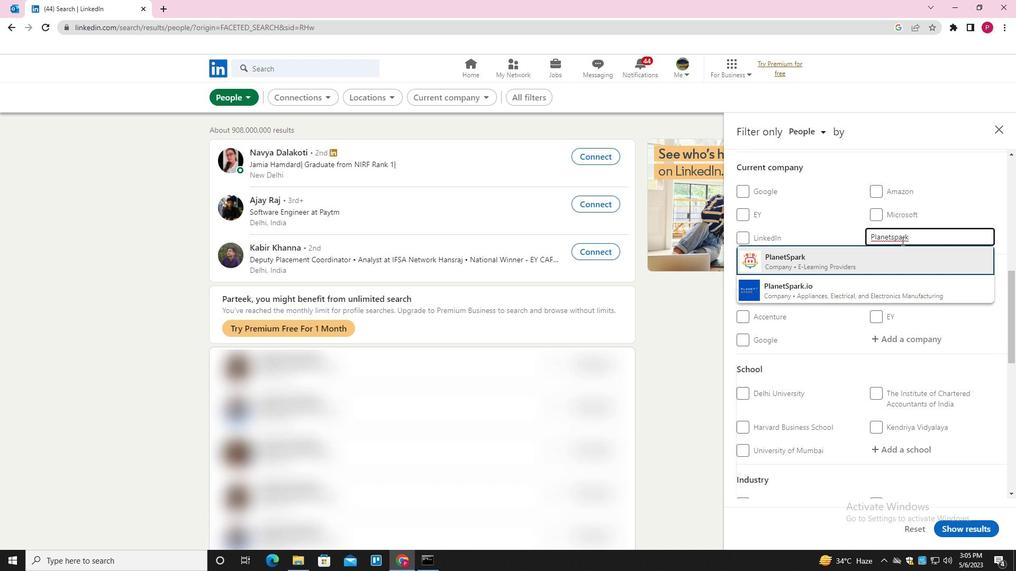 
Action: Mouse moved to (818, 301)
Screenshot: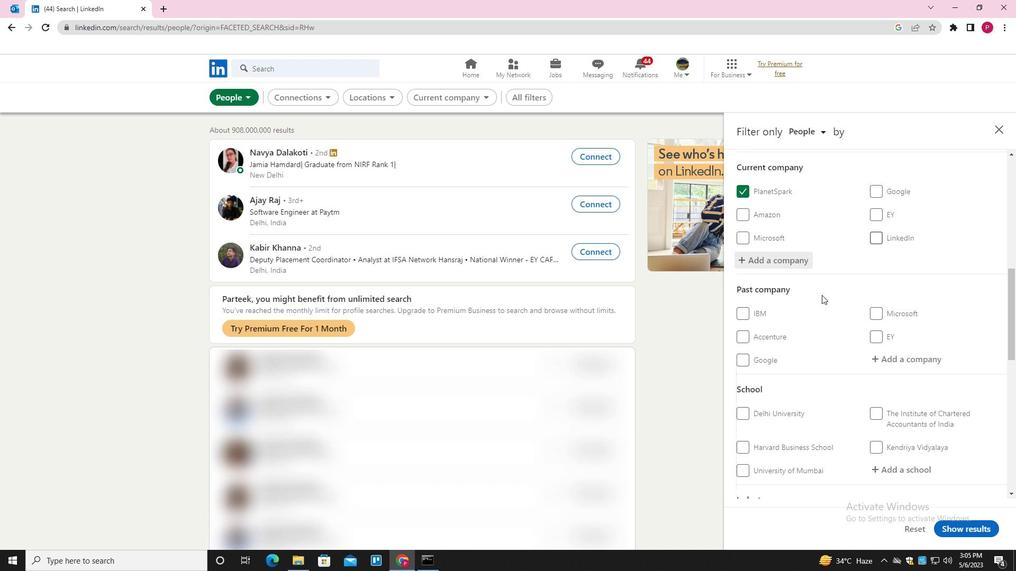 
Action: Mouse scrolled (818, 300) with delta (0, 0)
Screenshot: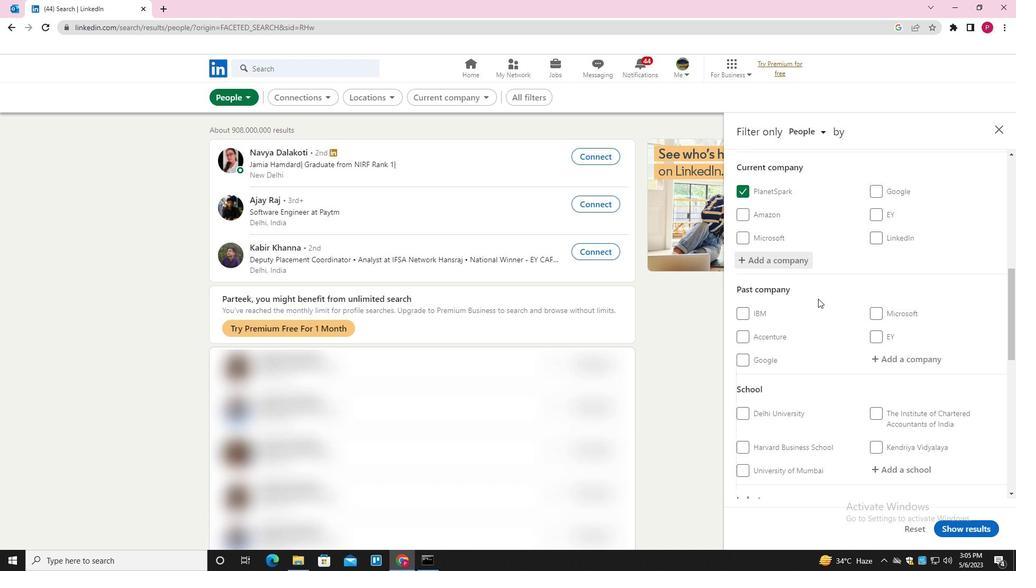 
Action: Mouse moved to (818, 301)
Screenshot: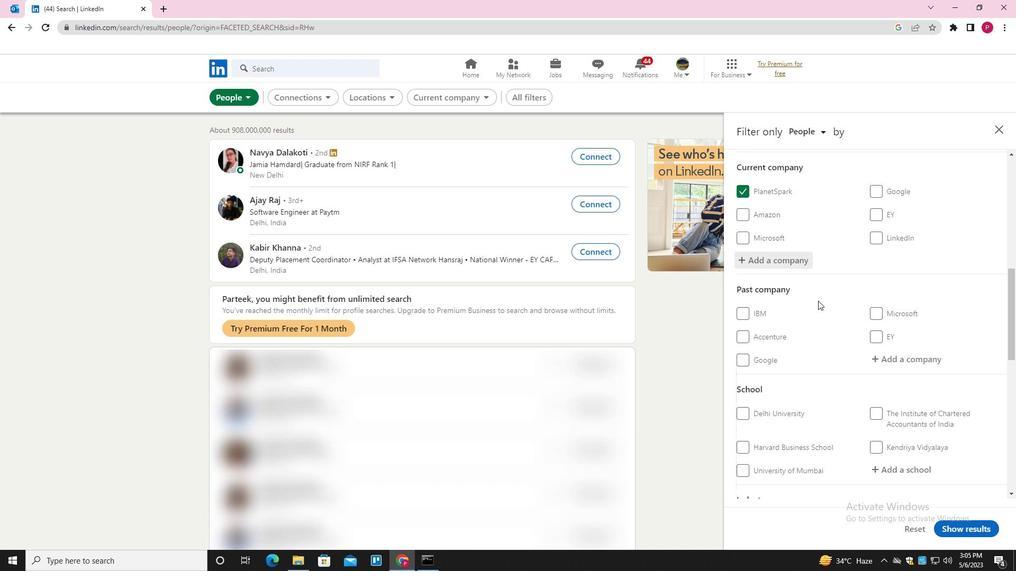 
Action: Mouse scrolled (818, 300) with delta (0, 0)
Screenshot: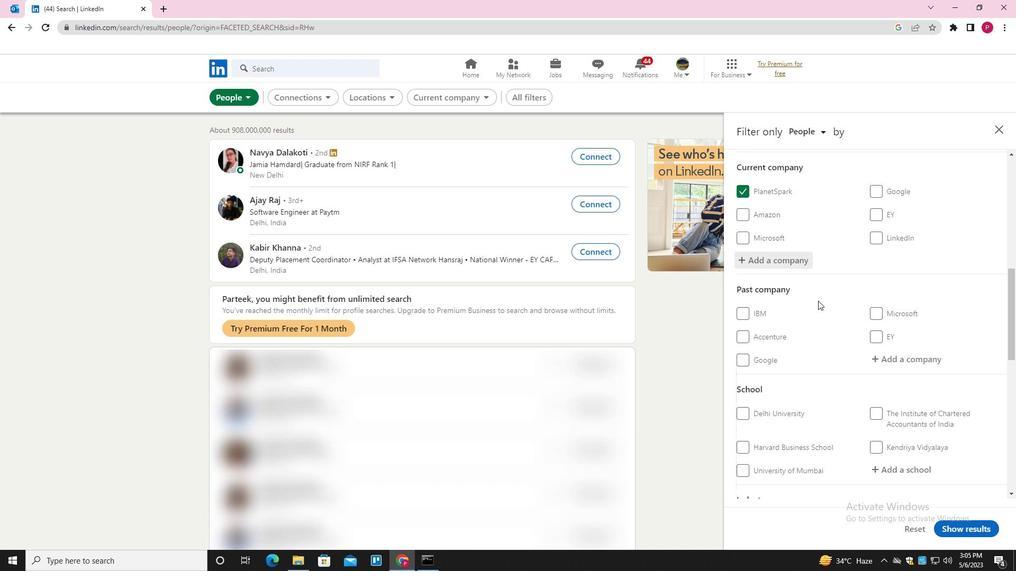 
Action: Mouse scrolled (818, 300) with delta (0, 0)
Screenshot: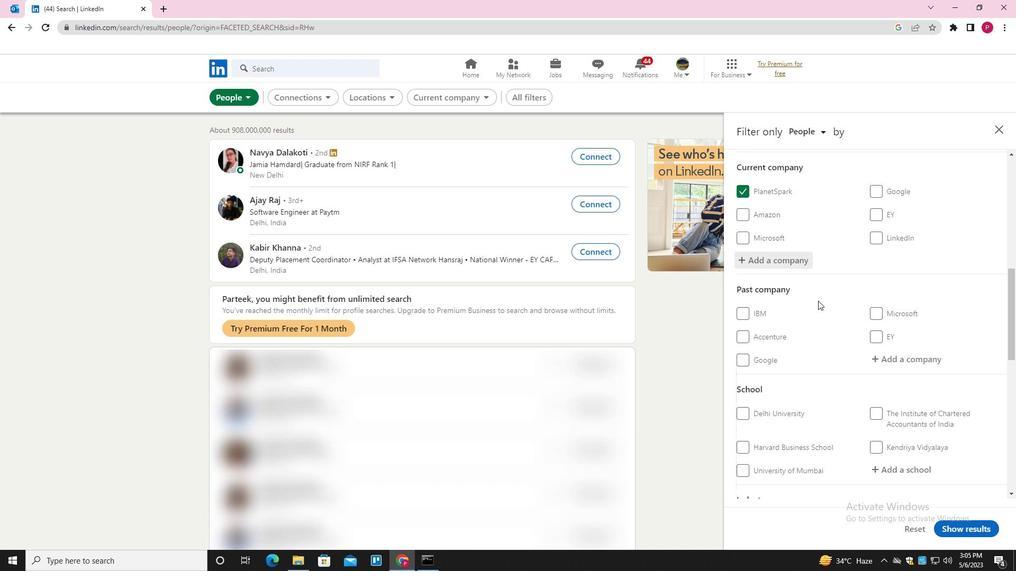 
Action: Mouse moved to (818, 301)
Screenshot: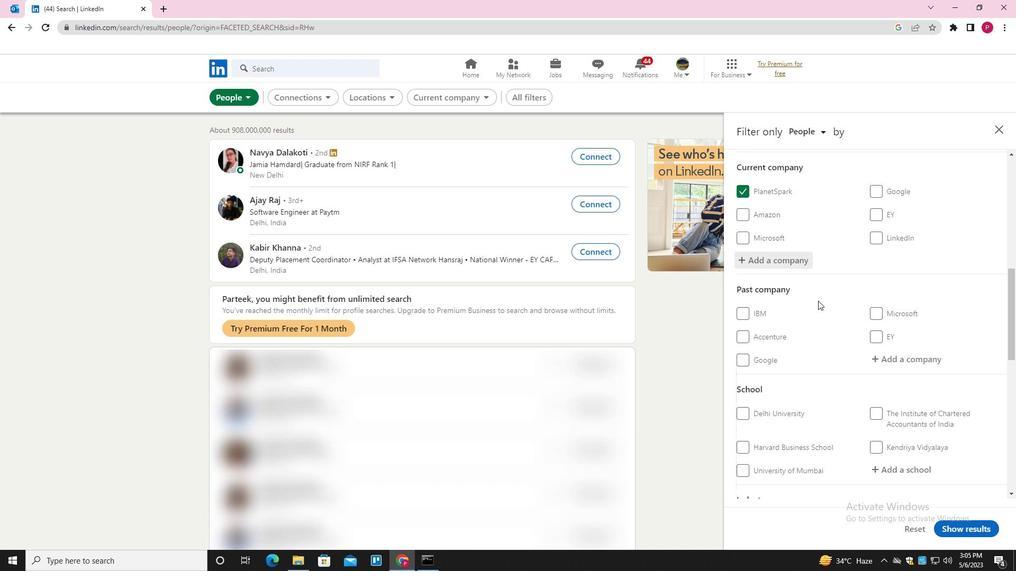 
Action: Mouse scrolled (818, 301) with delta (0, 0)
Screenshot: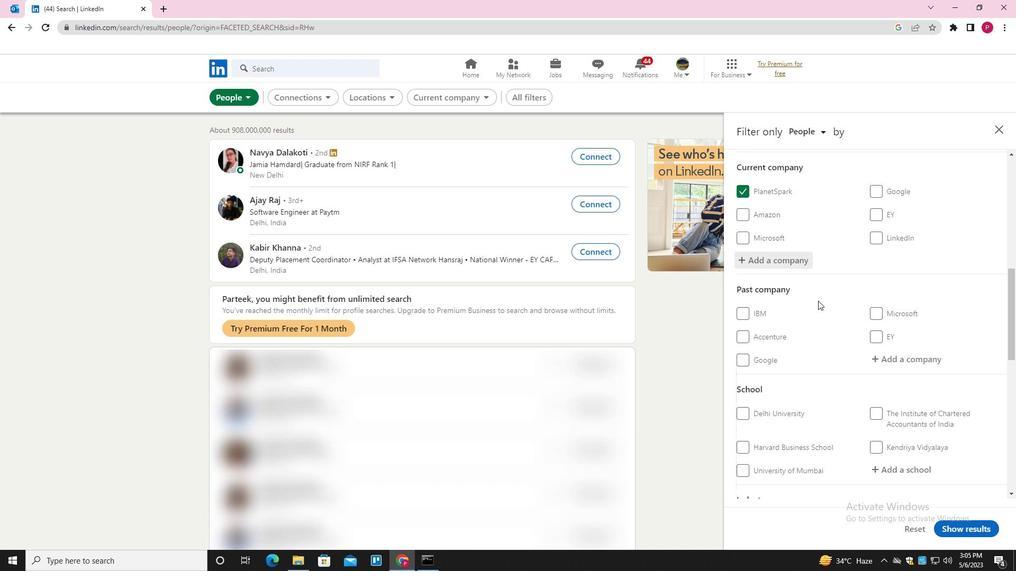 
Action: Mouse moved to (897, 252)
Screenshot: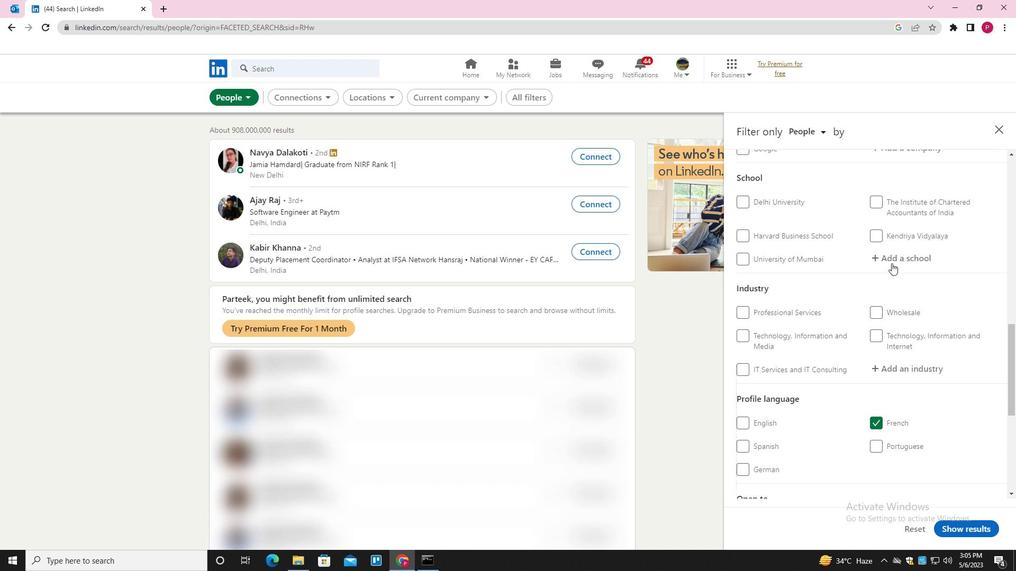 
Action: Mouse pressed left at (897, 252)
Screenshot: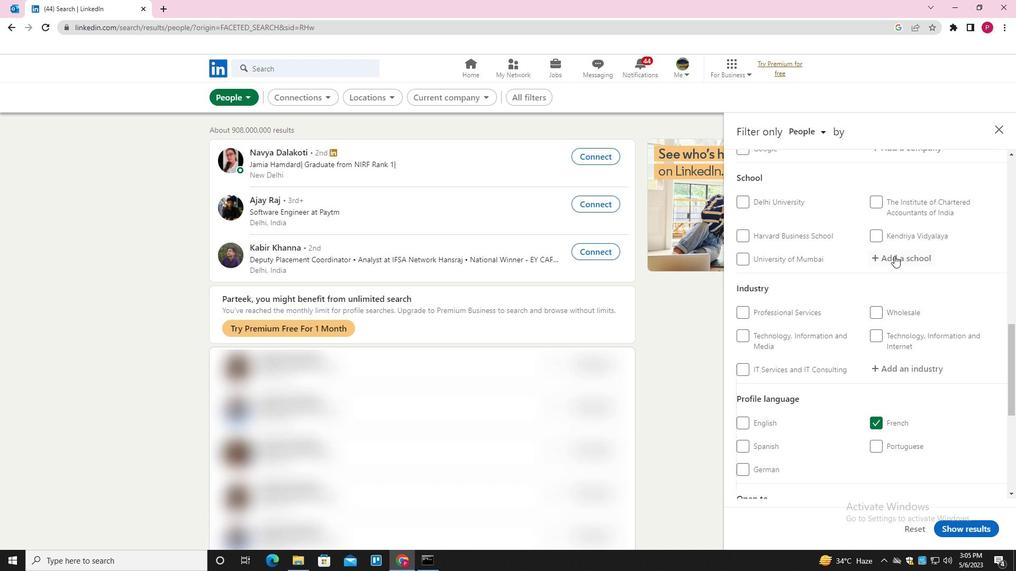 
Action: Key pressed <Key.shift>PRESIDENCY<Key.space><Key.shift>SCHOOL<Key.space><Key.down><Key.enter>
Screenshot: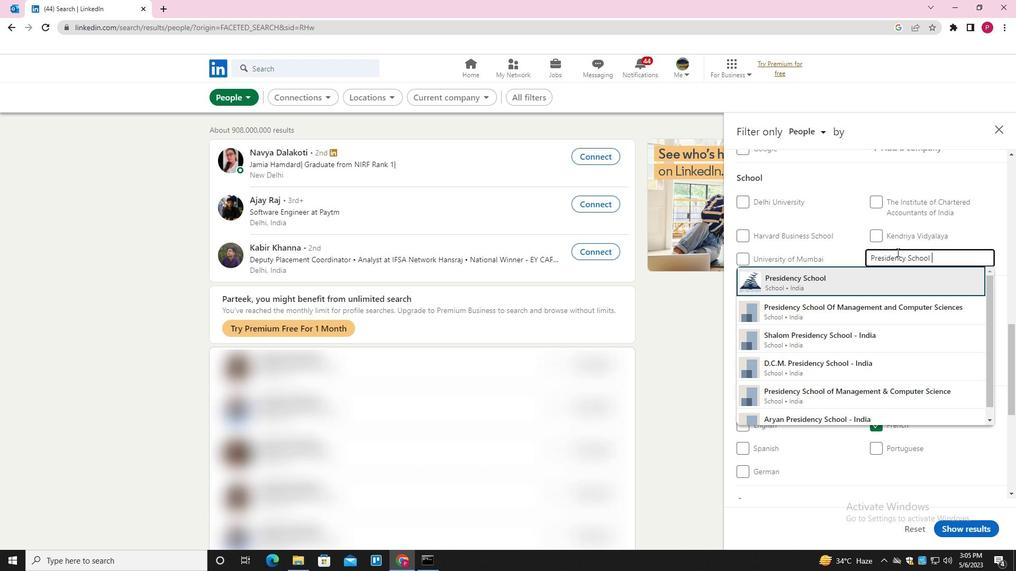 
Action: Mouse moved to (863, 286)
Screenshot: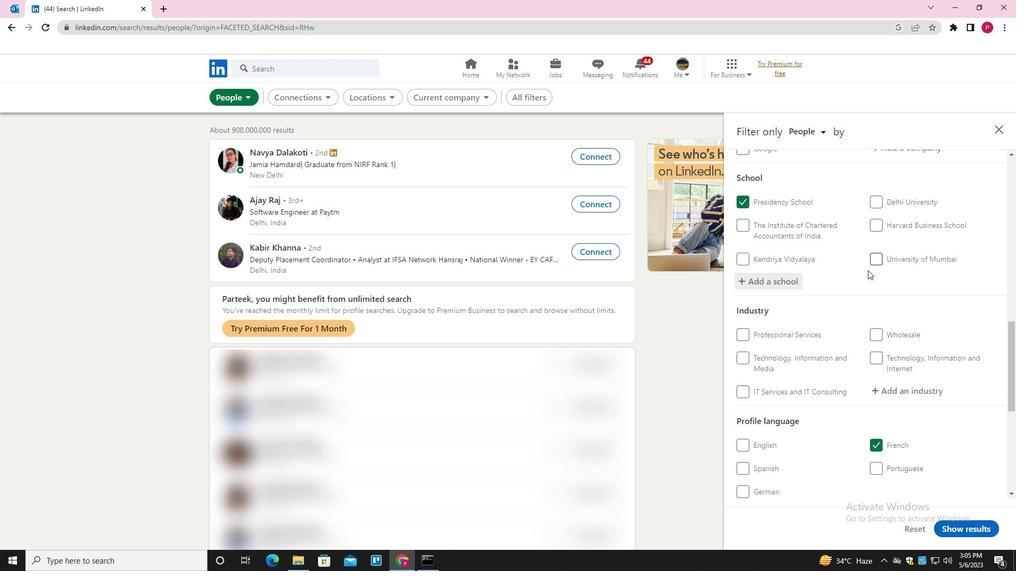 
Action: Mouse scrolled (863, 285) with delta (0, 0)
Screenshot: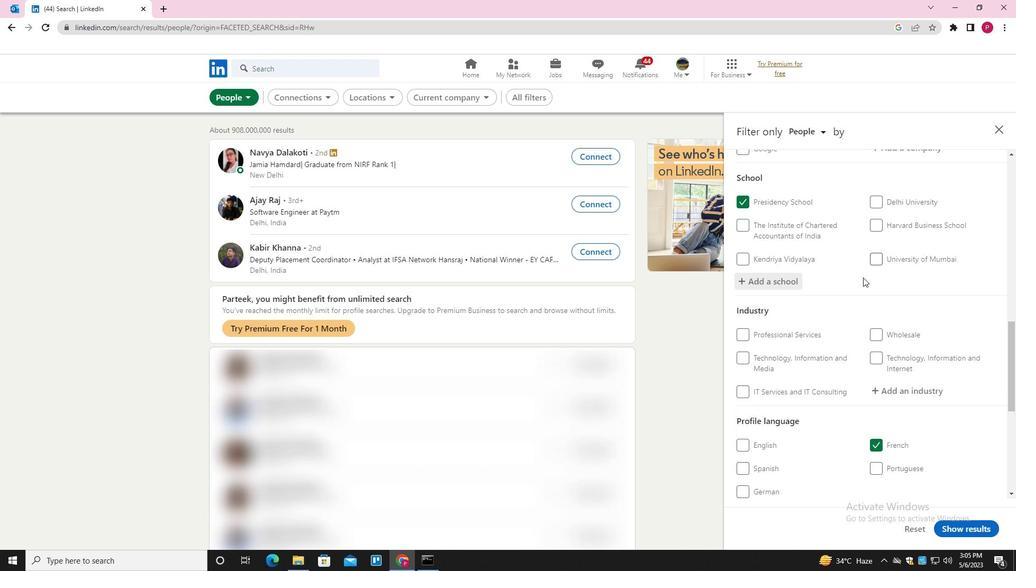 
Action: Mouse scrolled (863, 285) with delta (0, 0)
Screenshot: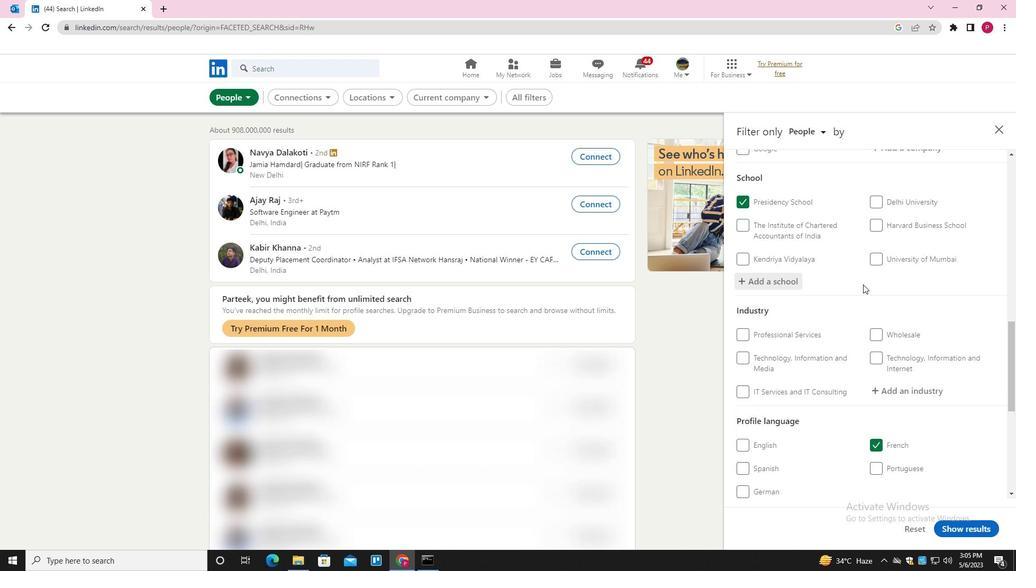 
Action: Mouse moved to (903, 286)
Screenshot: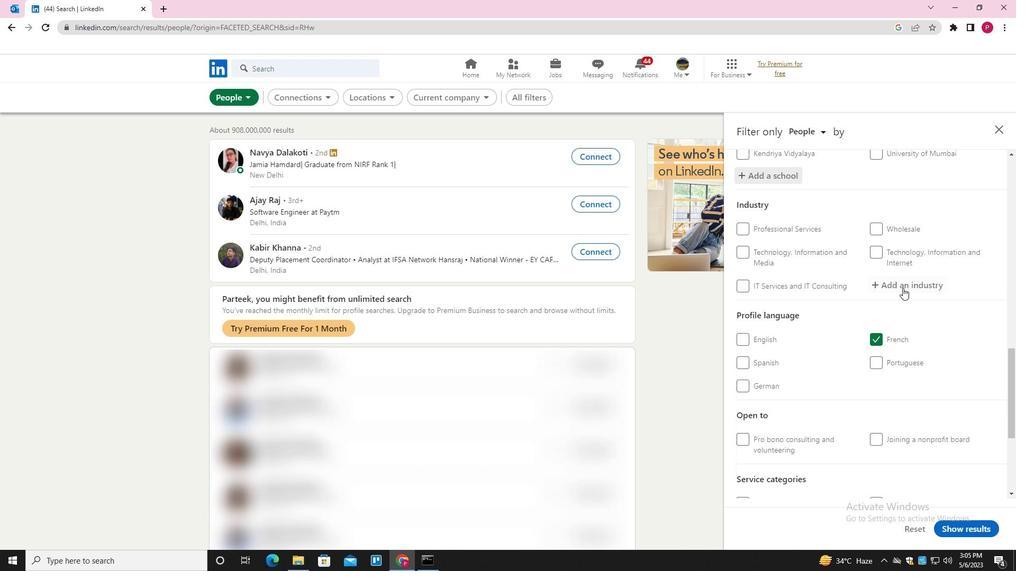
Action: Mouse pressed left at (903, 286)
Screenshot: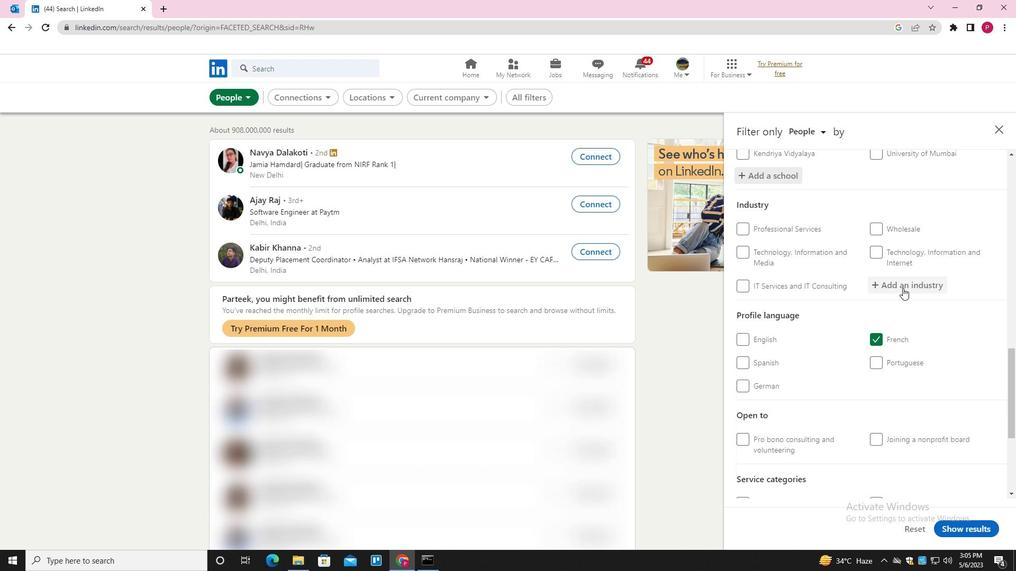 
Action: Key pressed <Key.shift>HEALTH<Key.down><Key.down><Key.down><Key.down><Key.enter>
Screenshot: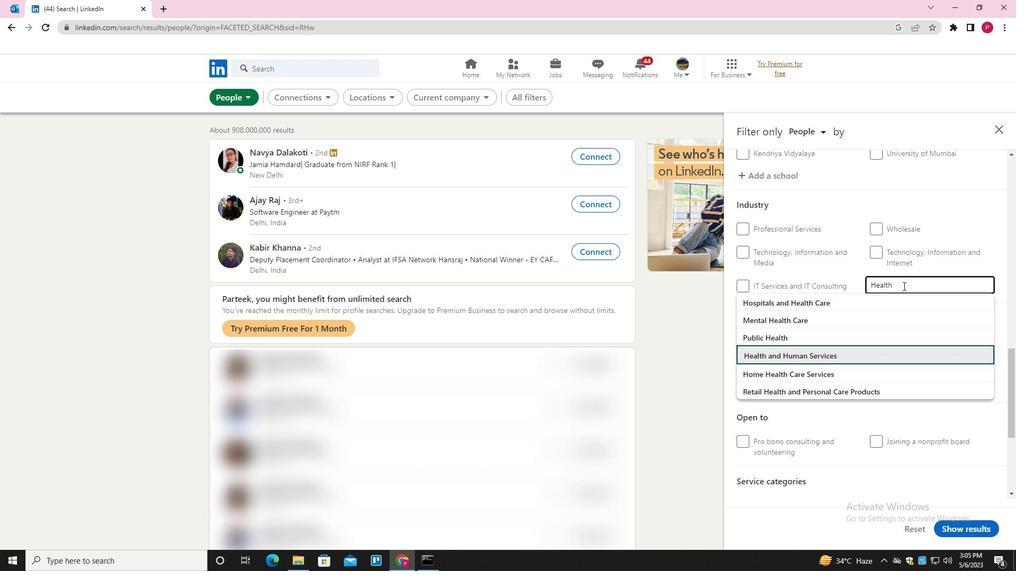 
Action: Mouse moved to (858, 323)
Screenshot: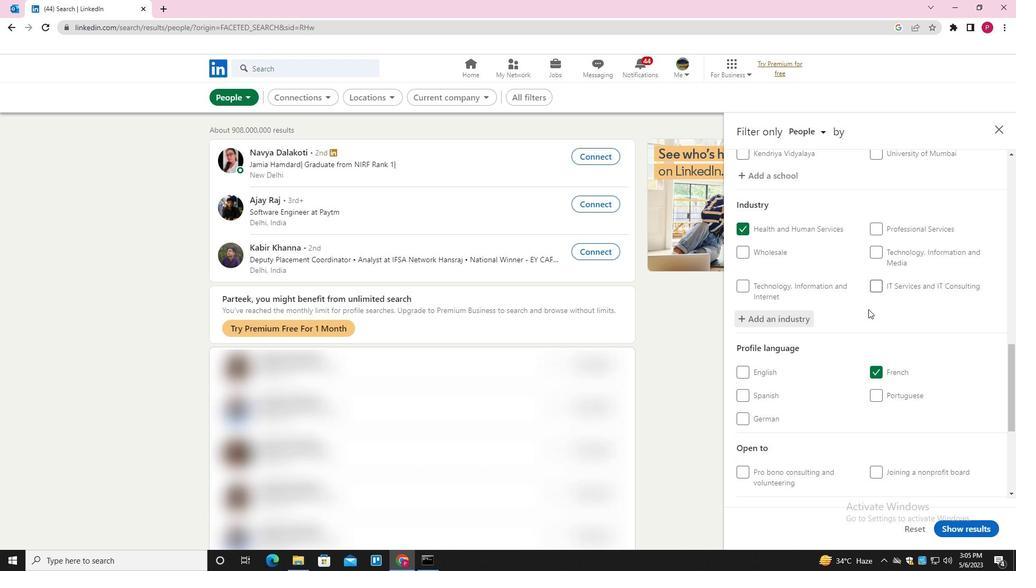 
Action: Mouse scrolled (858, 322) with delta (0, 0)
Screenshot: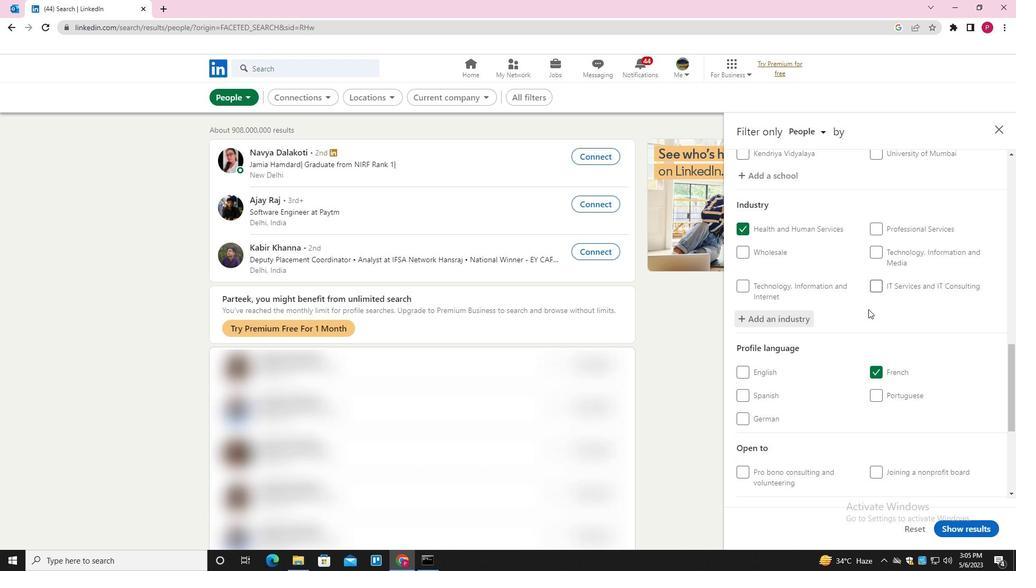 
Action: Mouse moved to (858, 324)
Screenshot: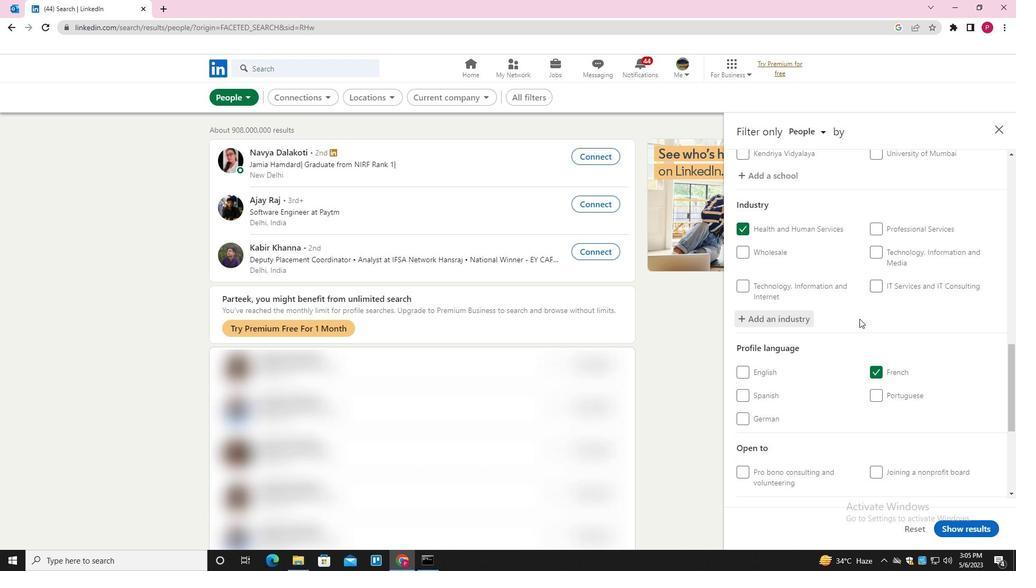 
Action: Mouse scrolled (858, 323) with delta (0, 0)
Screenshot: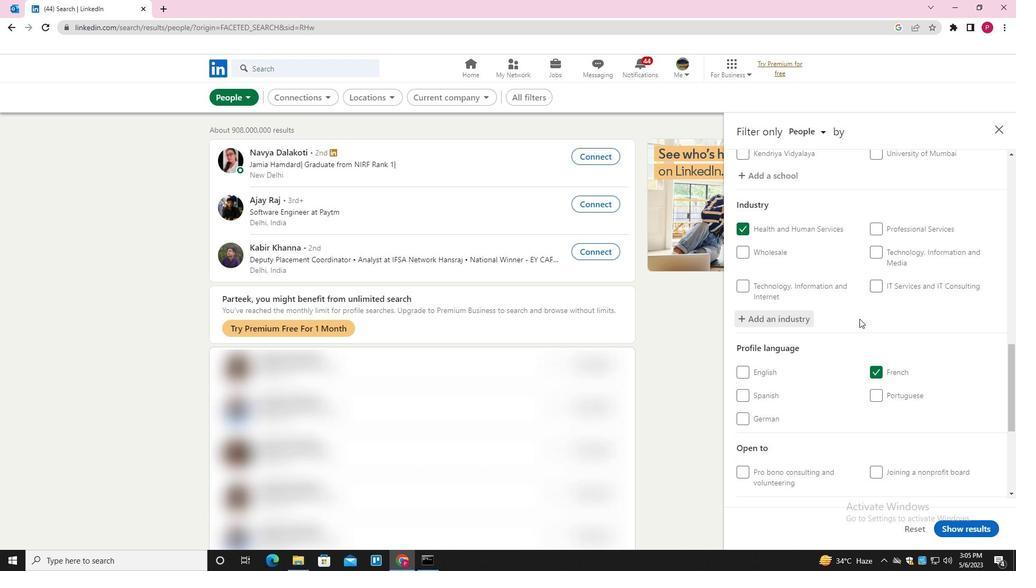 
Action: Mouse moved to (858, 324)
Screenshot: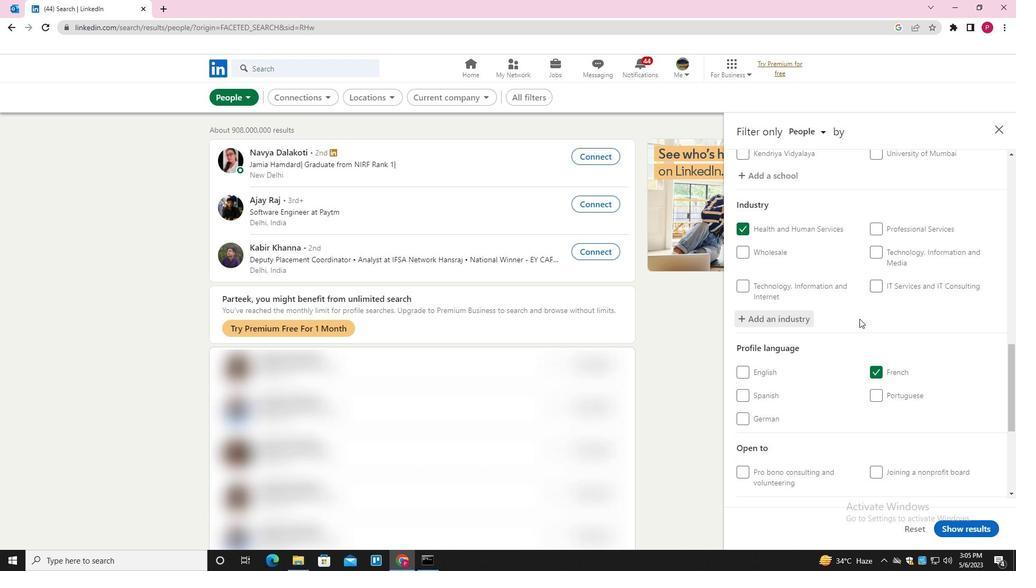 
Action: Mouse scrolled (858, 324) with delta (0, 0)
Screenshot: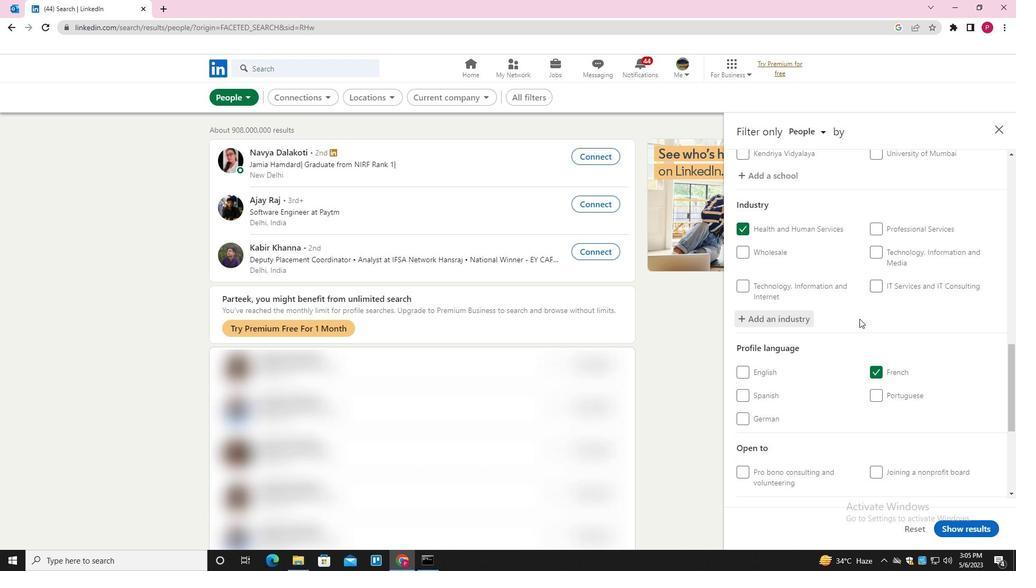 
Action: Mouse moved to (858, 325)
Screenshot: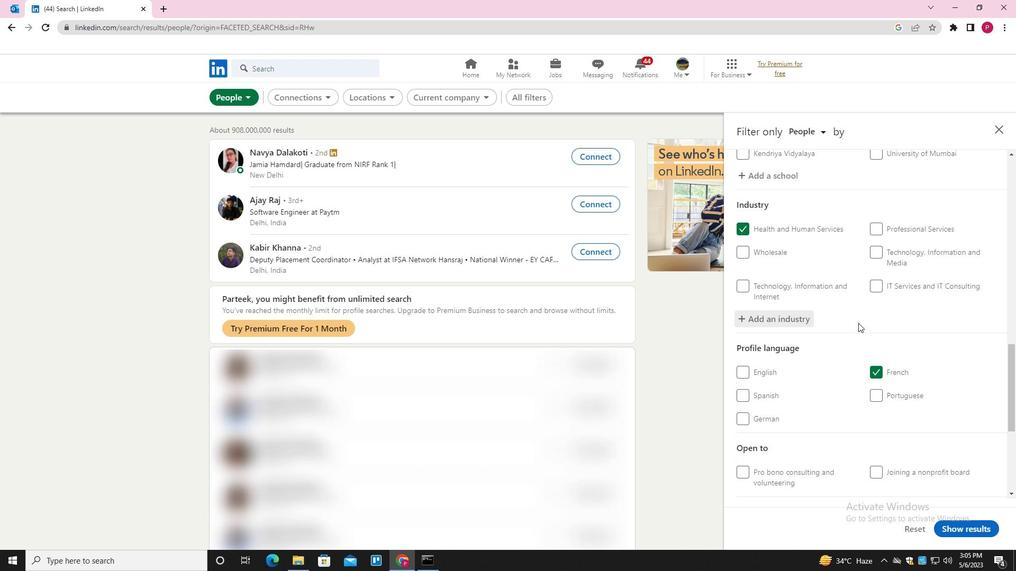 
Action: Mouse scrolled (858, 325) with delta (0, 0)
Screenshot: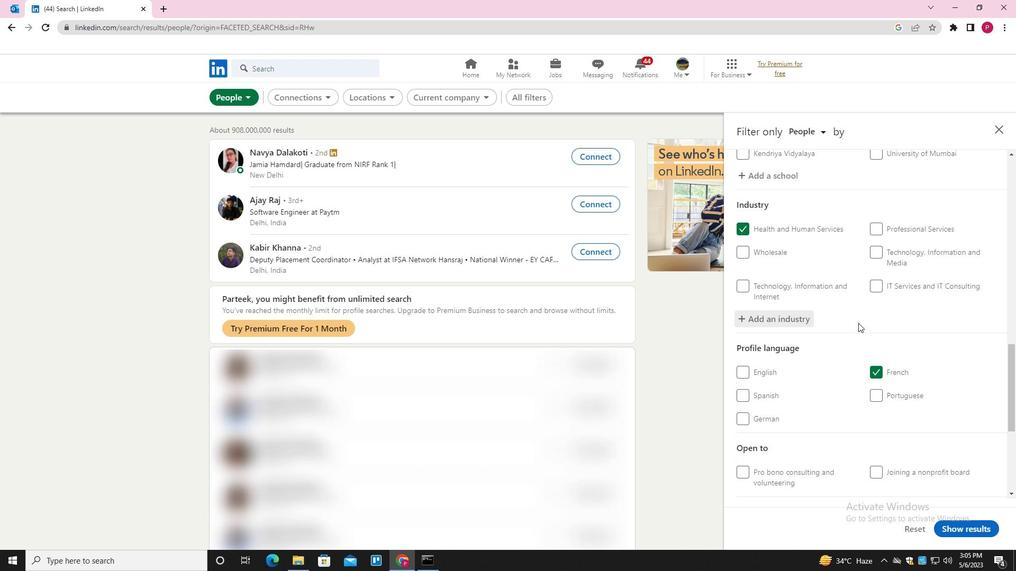 
Action: Mouse moved to (859, 341)
Screenshot: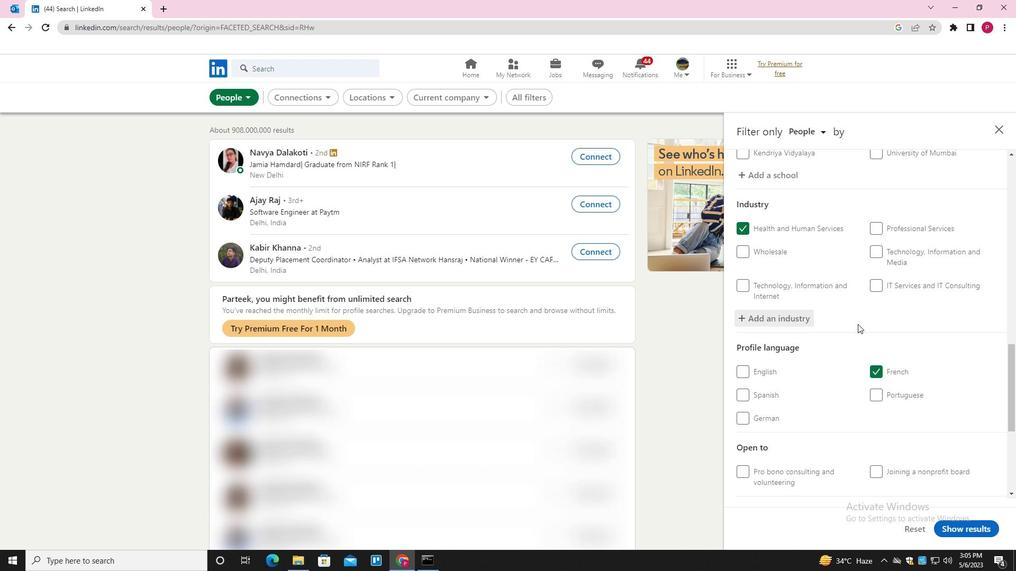 
Action: Mouse scrolled (859, 340) with delta (0, 0)
Screenshot: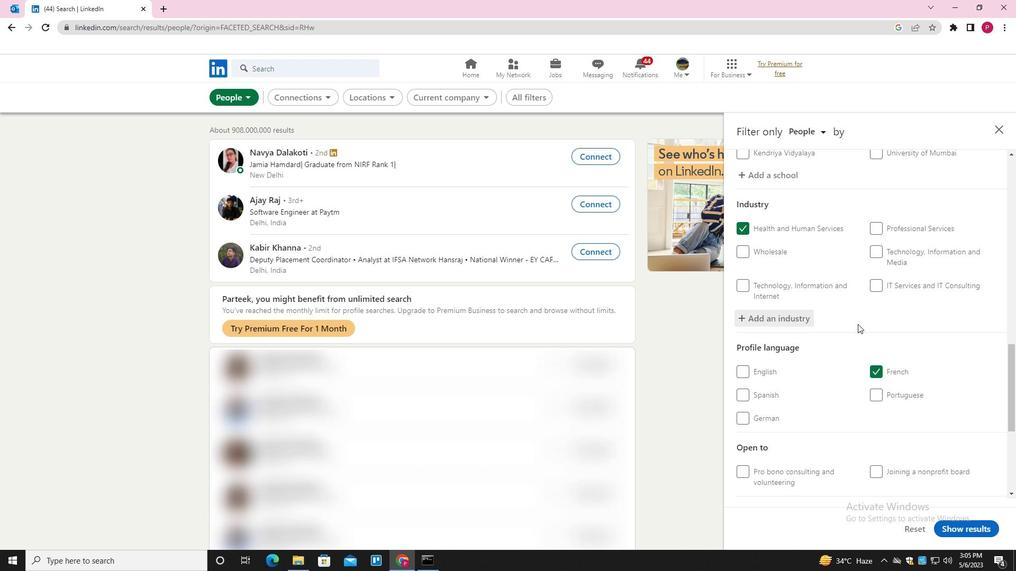 
Action: Mouse moved to (897, 353)
Screenshot: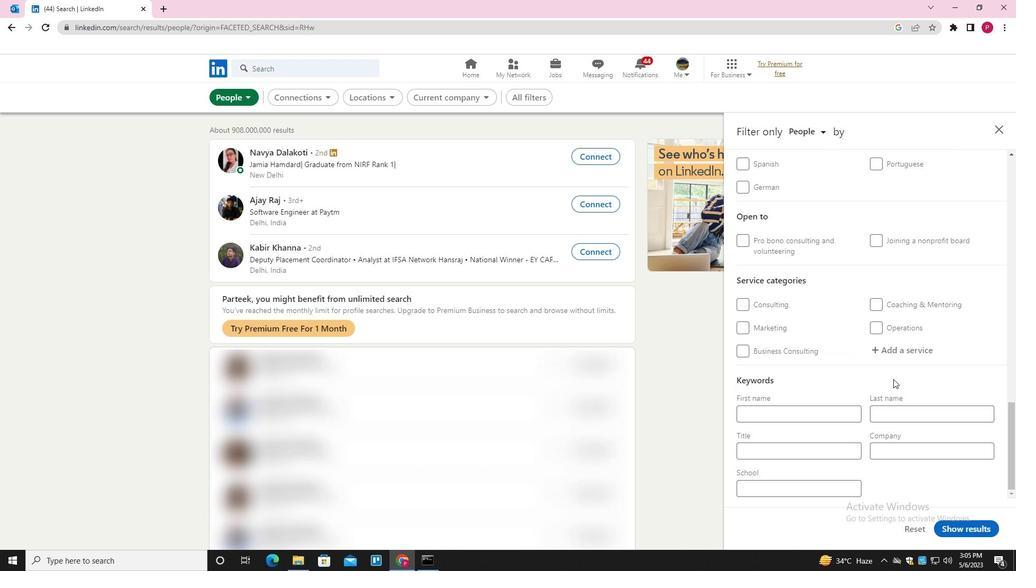 
Action: Mouse pressed left at (897, 353)
Screenshot: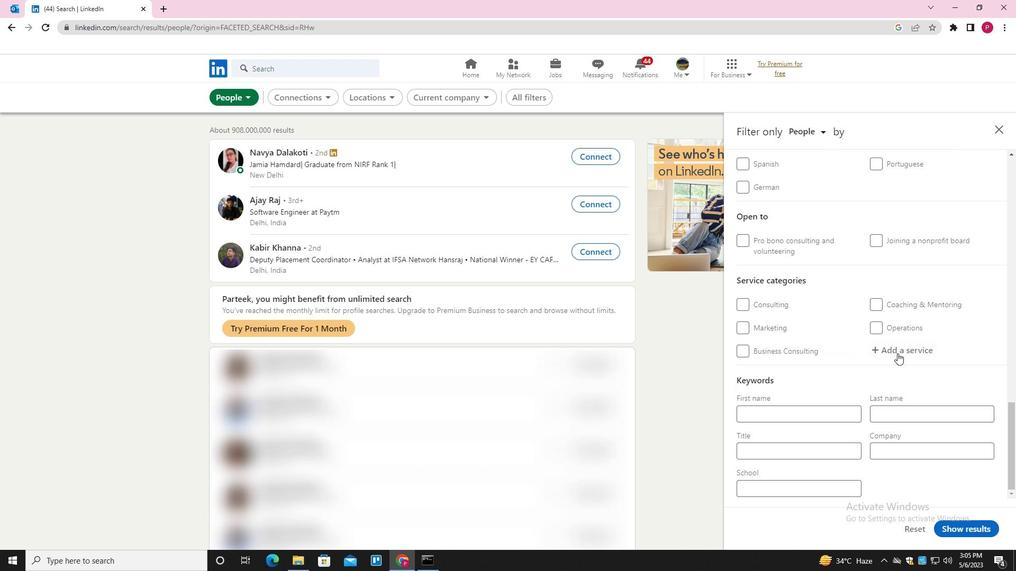 
Action: Key pressed <Key.shift>TAX<Key.space><Key.shift>PREPRATION<Key.backspace><Key.backspace><Key.backspace><Key.backspace><Key.backspace><Key.backspace><Key.down><Key.enter>
Screenshot: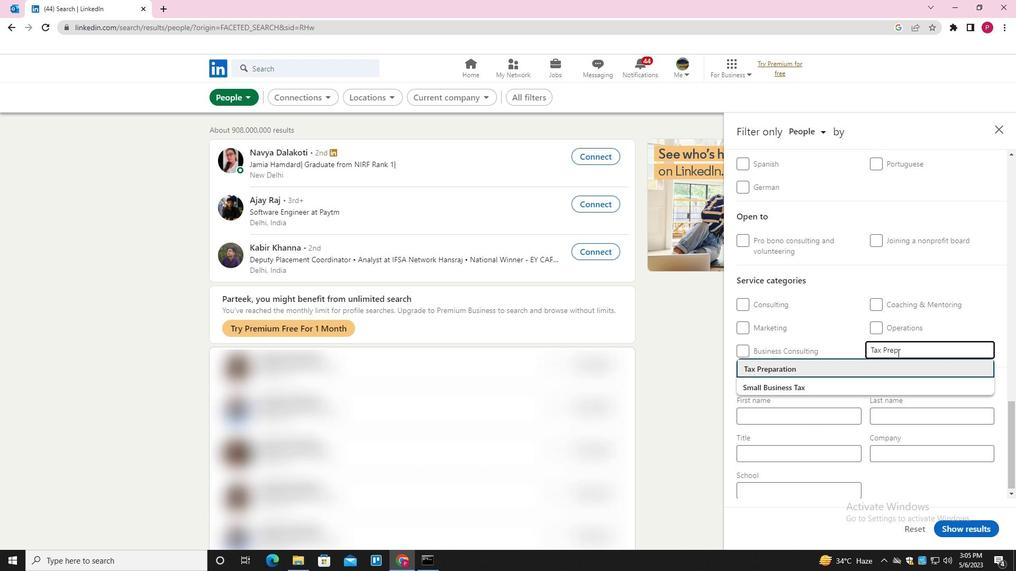 
Action: Mouse moved to (875, 388)
Screenshot: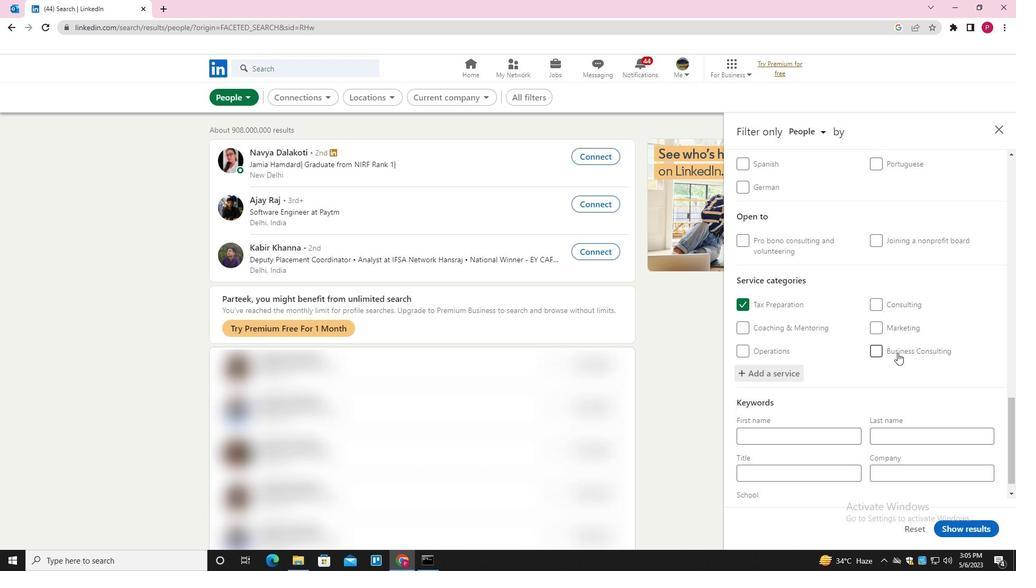 
Action: Mouse scrolled (875, 387) with delta (0, 0)
Screenshot: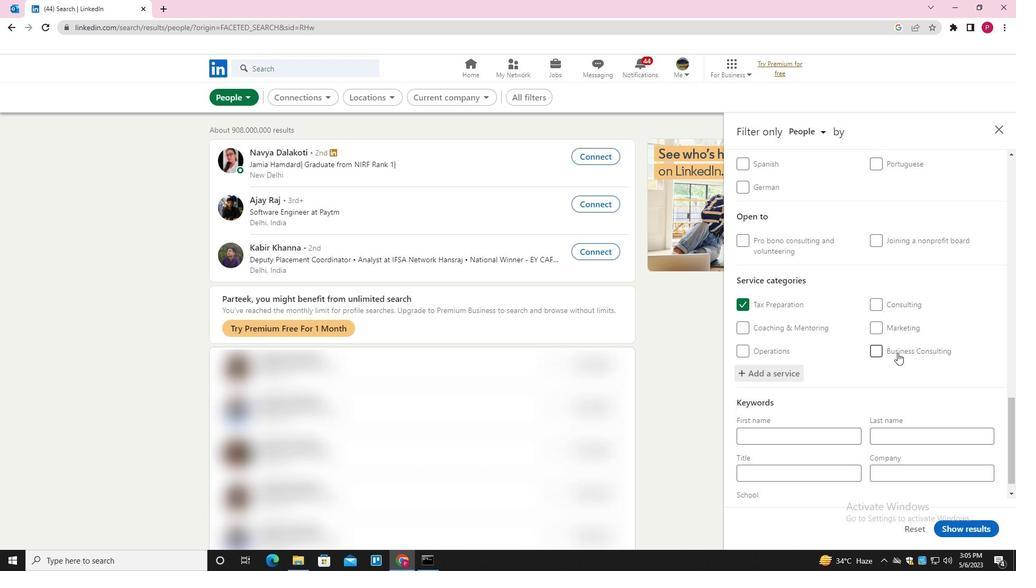 
Action: Mouse moved to (868, 391)
Screenshot: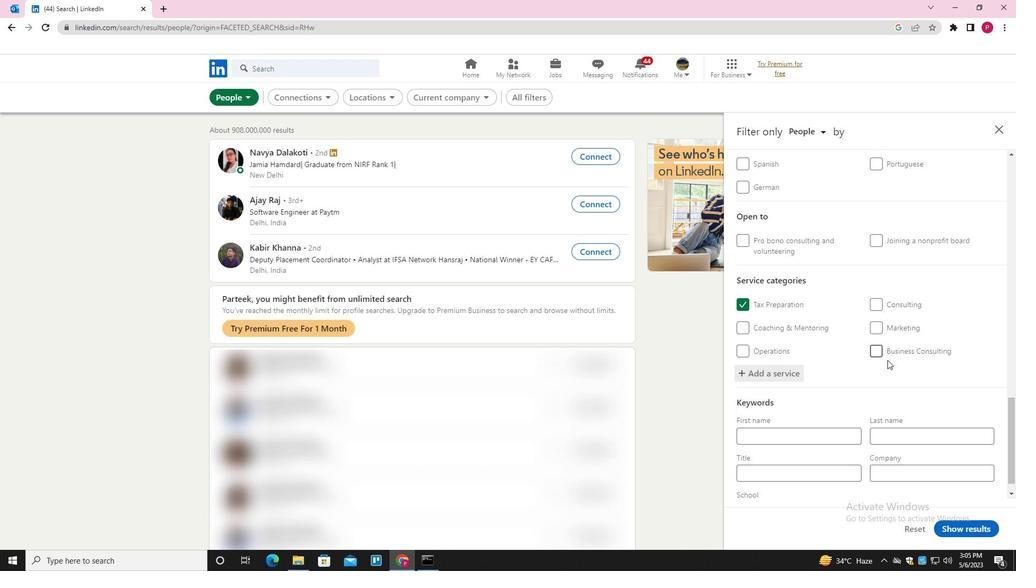 
Action: Mouse scrolled (868, 390) with delta (0, 0)
Screenshot: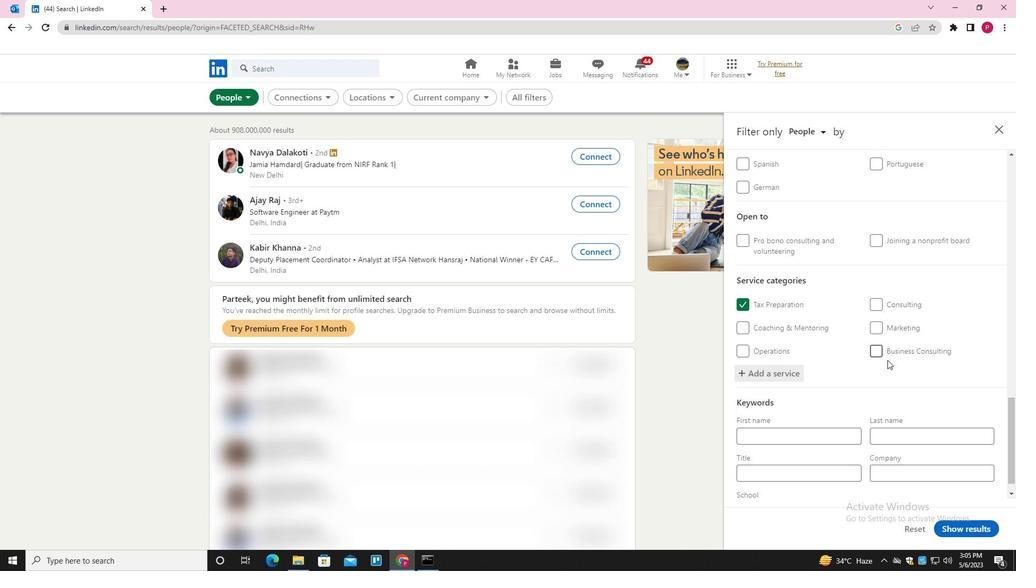 
Action: Mouse moved to (860, 398)
Screenshot: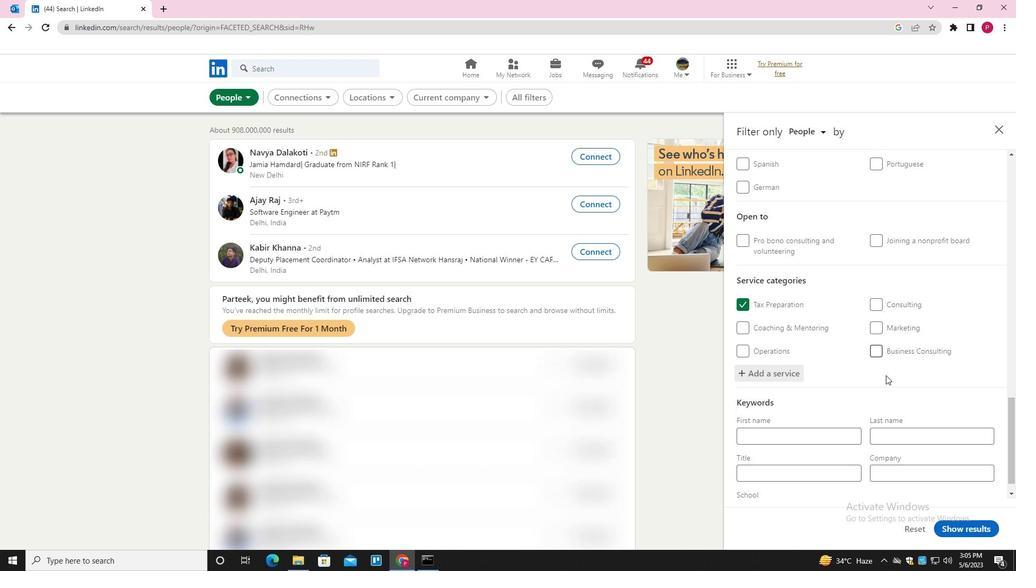 
Action: Mouse scrolled (860, 397) with delta (0, 0)
Screenshot: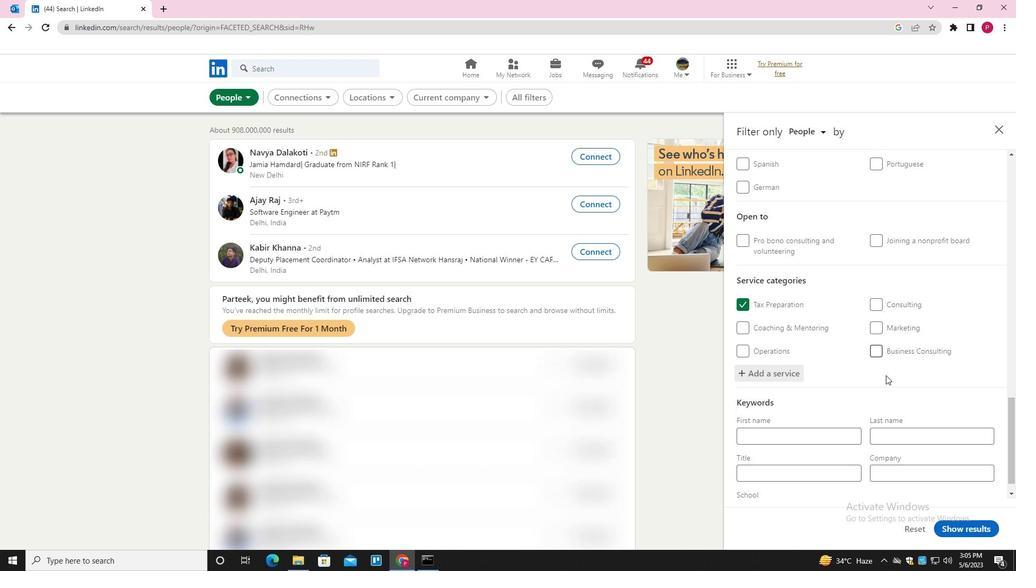 
Action: Mouse moved to (851, 401)
Screenshot: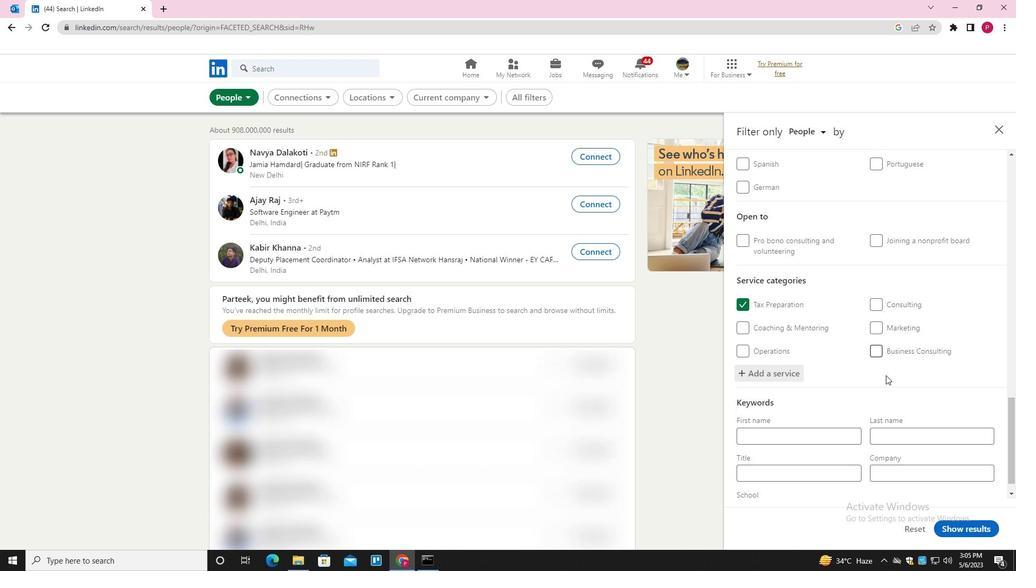 
Action: Mouse scrolled (851, 400) with delta (0, 0)
Screenshot: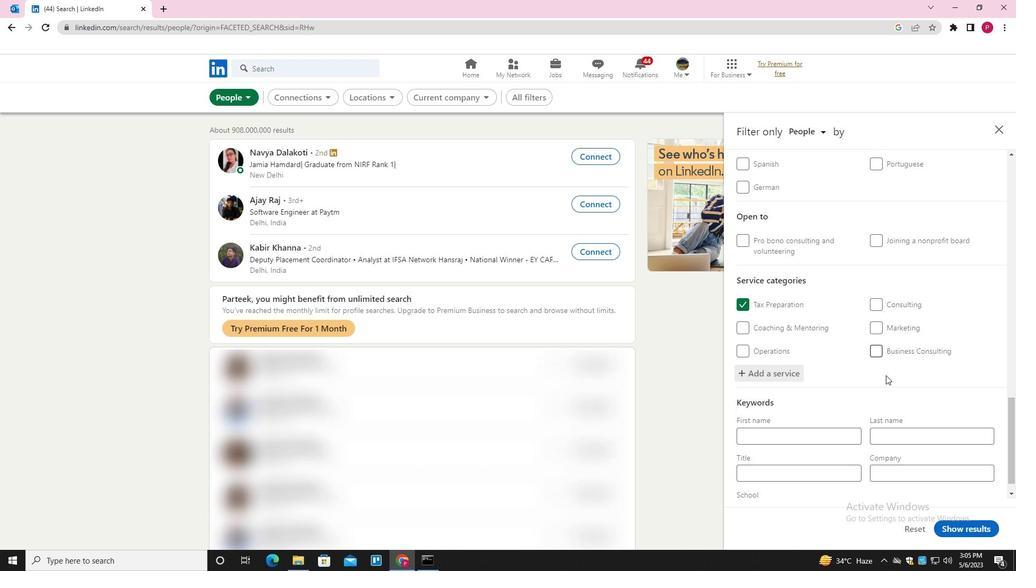 
Action: Mouse moved to (799, 452)
Screenshot: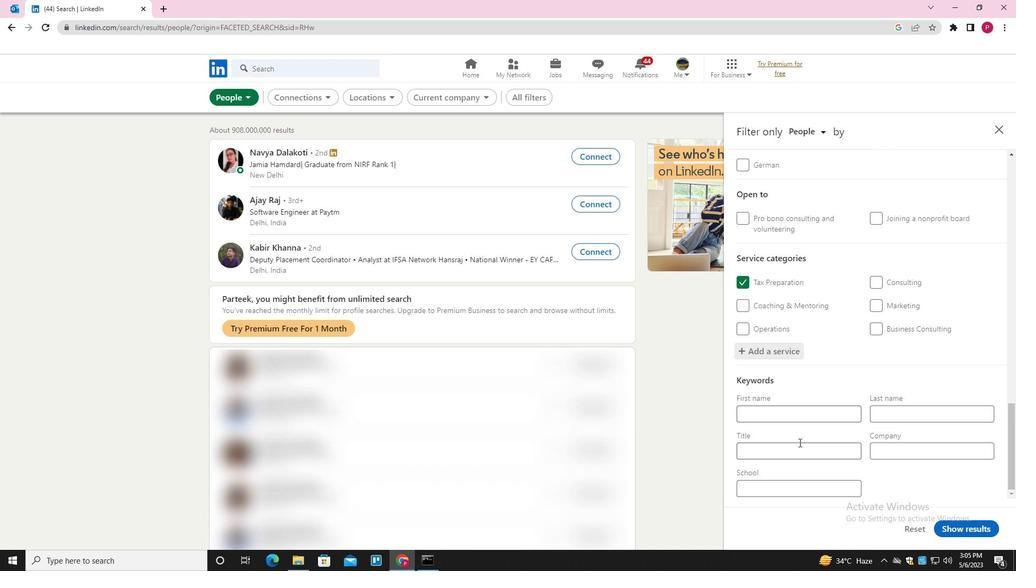 
Action: Mouse pressed left at (799, 452)
Screenshot: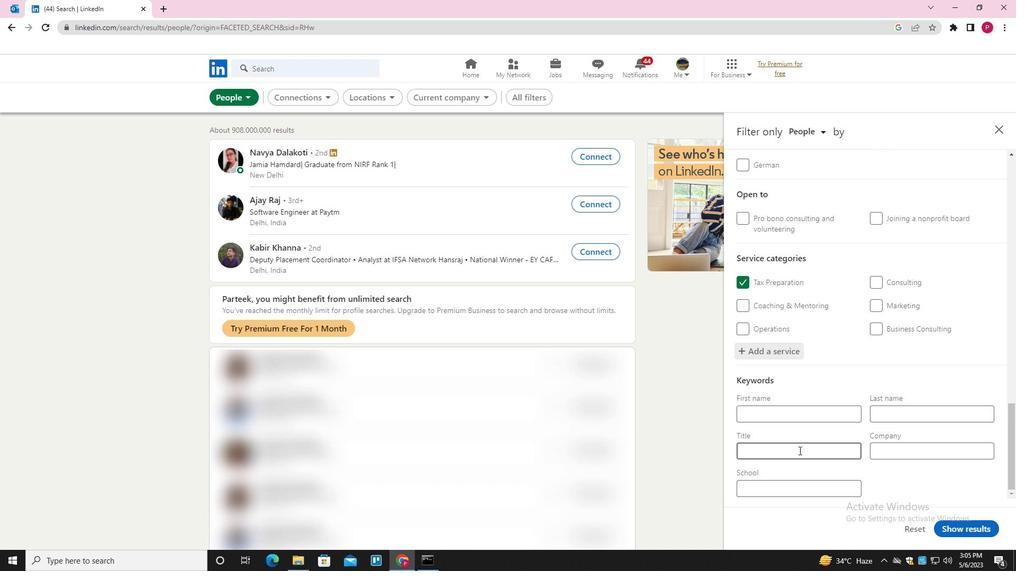 
Action: Key pressed <Key.shift>HEAD
Screenshot: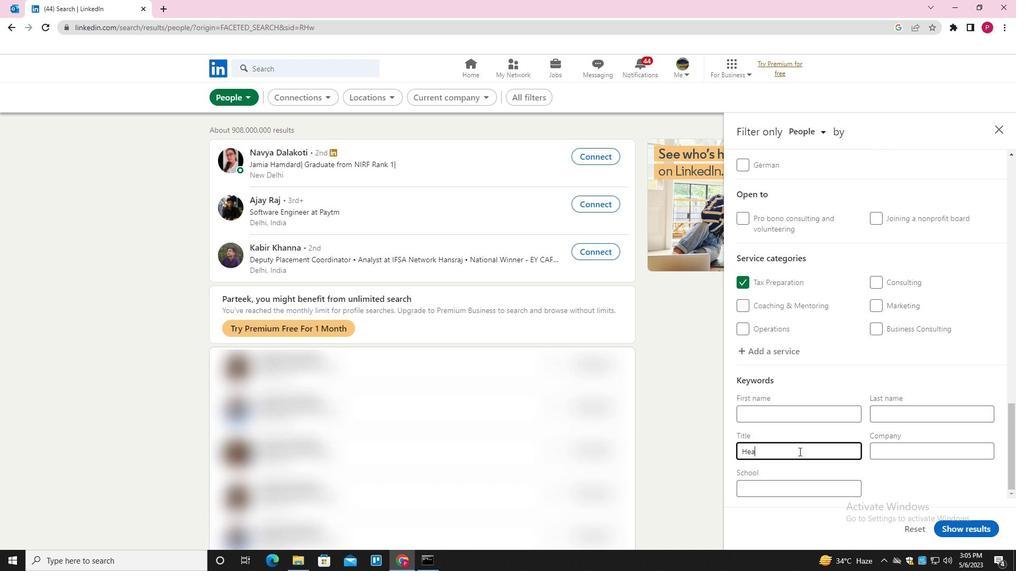 
Action: Mouse moved to (963, 531)
Screenshot: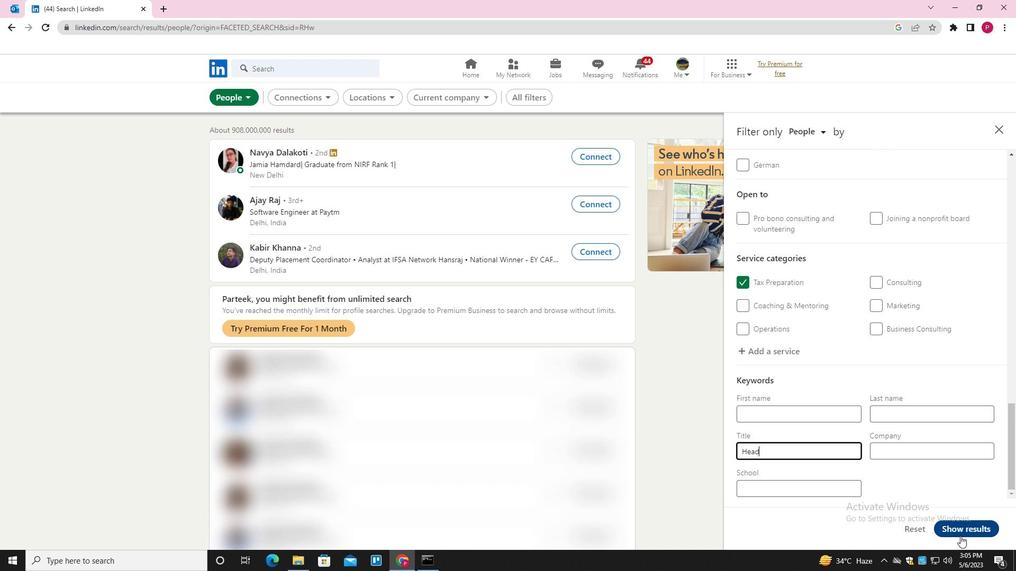 
Action: Mouse pressed left at (963, 531)
Screenshot: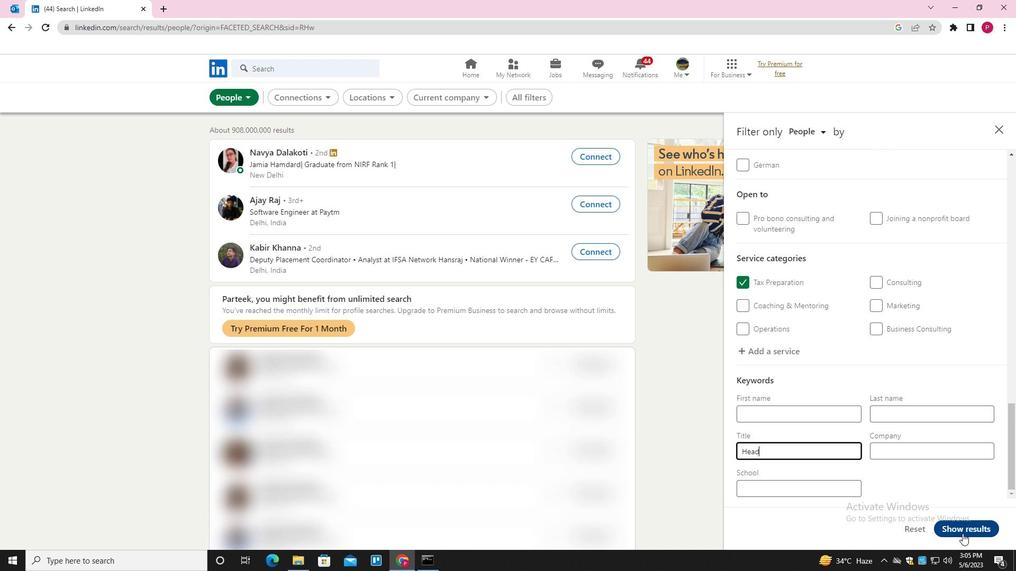 
Action: Mouse moved to (481, 267)
Screenshot: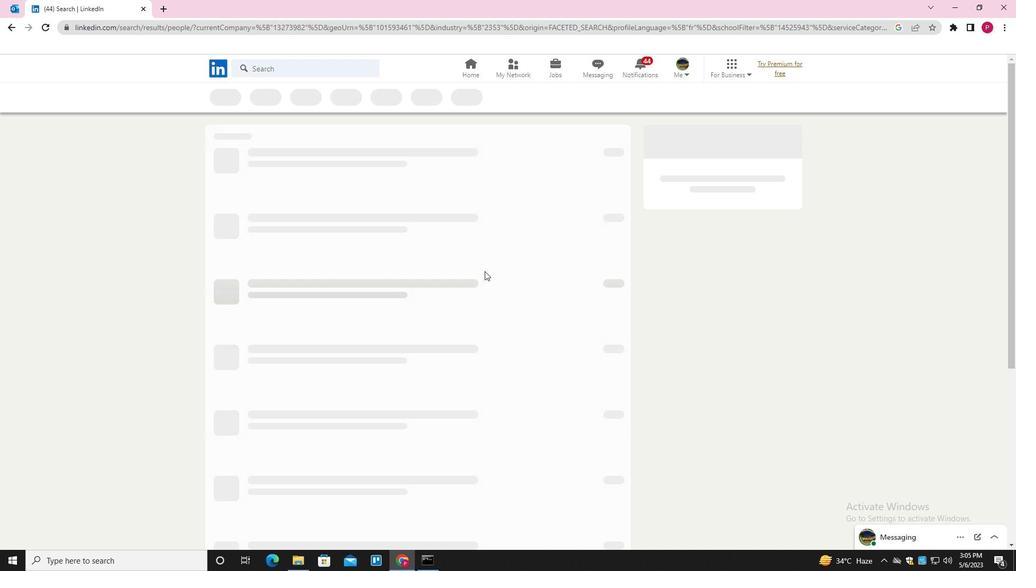 
